 Task: Open Card Sponsorship Review in Board Marketing Automation to Workspace Community Management and add a team member Softage.2@softage.net, a label Yellow, a checklist Playwriting, an attachment from your google drive, a color Yellow and finally, add a card description 'Conduct team-building activity' and a comment 'Let us approach this task with a sense of creativity and innovation, looking for new and unique solutions to the challenges it presents.'. Add a start date 'Jan 02, 1900' with a due date 'Jan 09, 1900'
Action: Mouse moved to (831, 135)
Screenshot: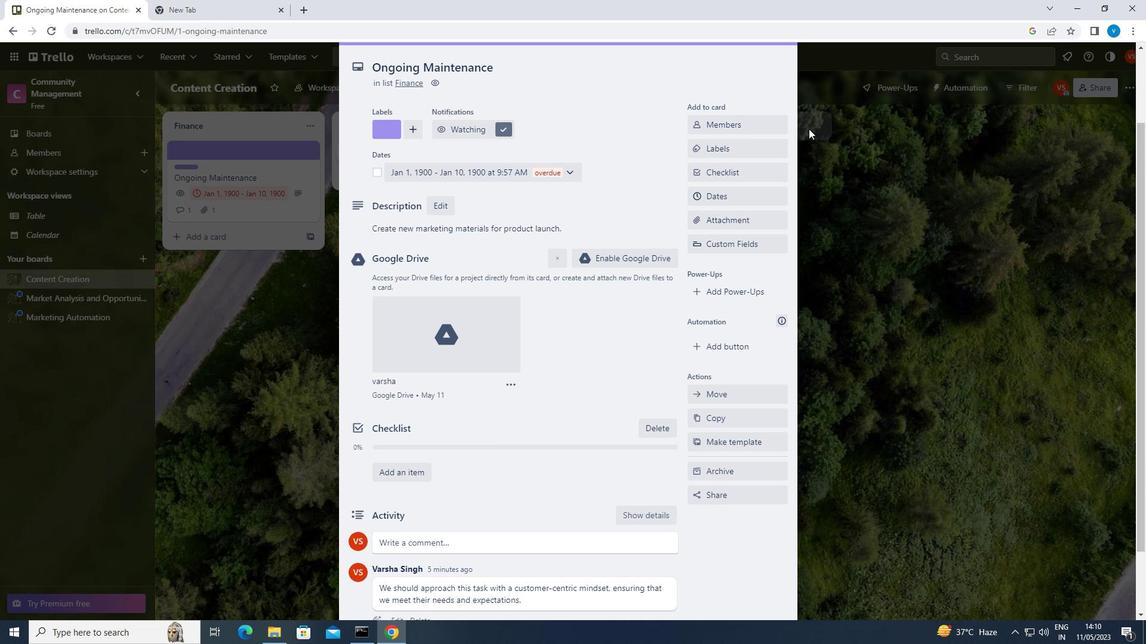 
Action: Mouse pressed left at (831, 135)
Screenshot: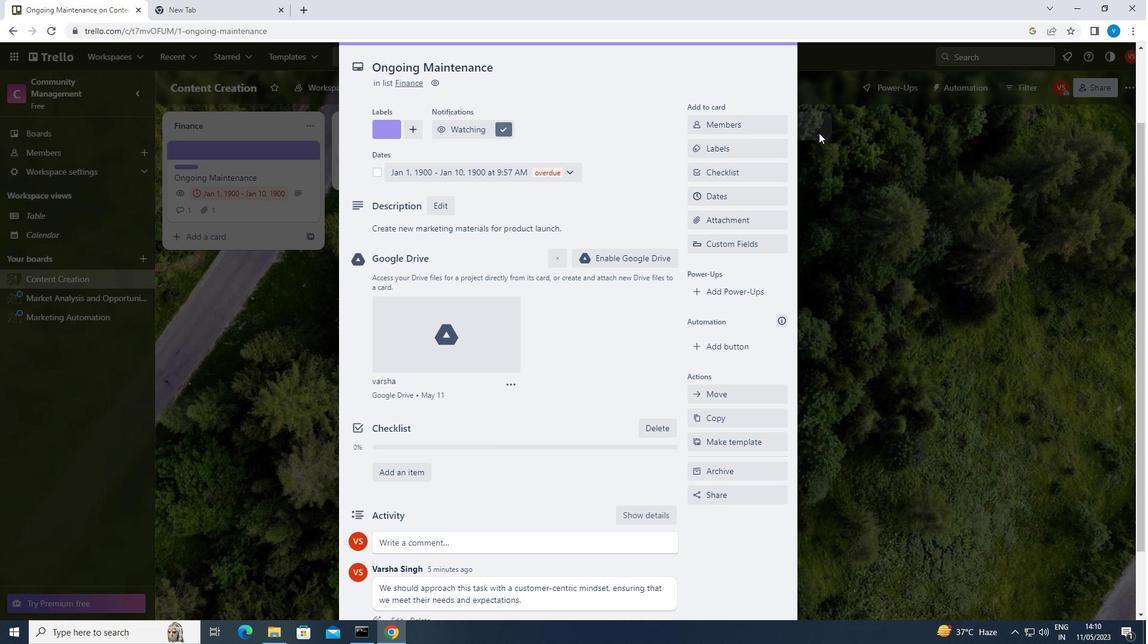 
Action: Mouse moved to (103, 54)
Screenshot: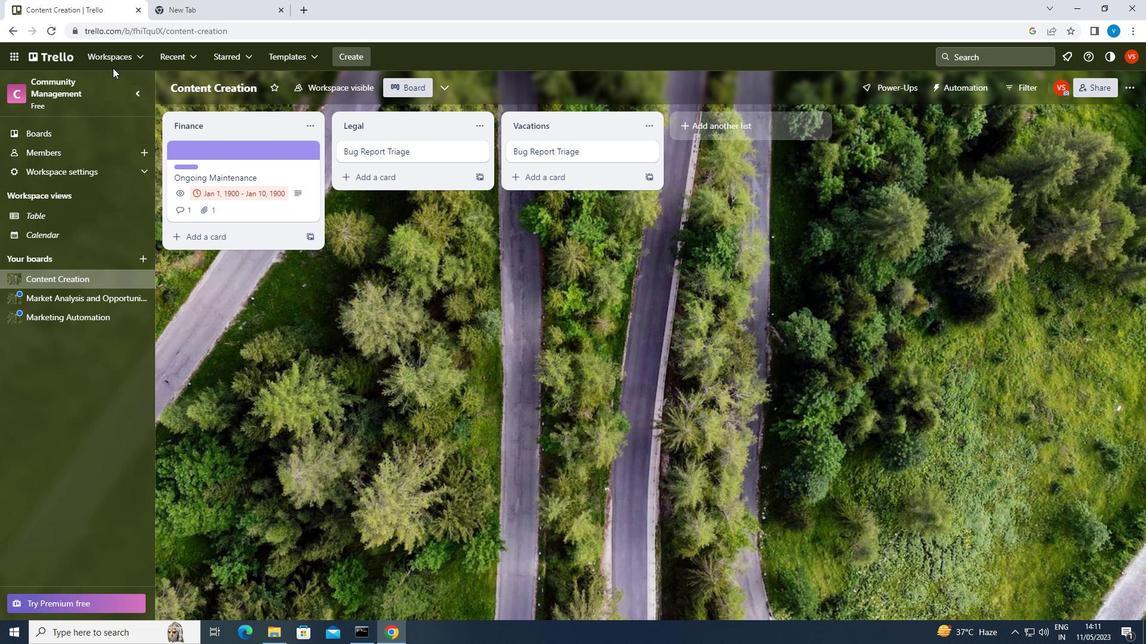 
Action: Mouse pressed left at (103, 54)
Screenshot: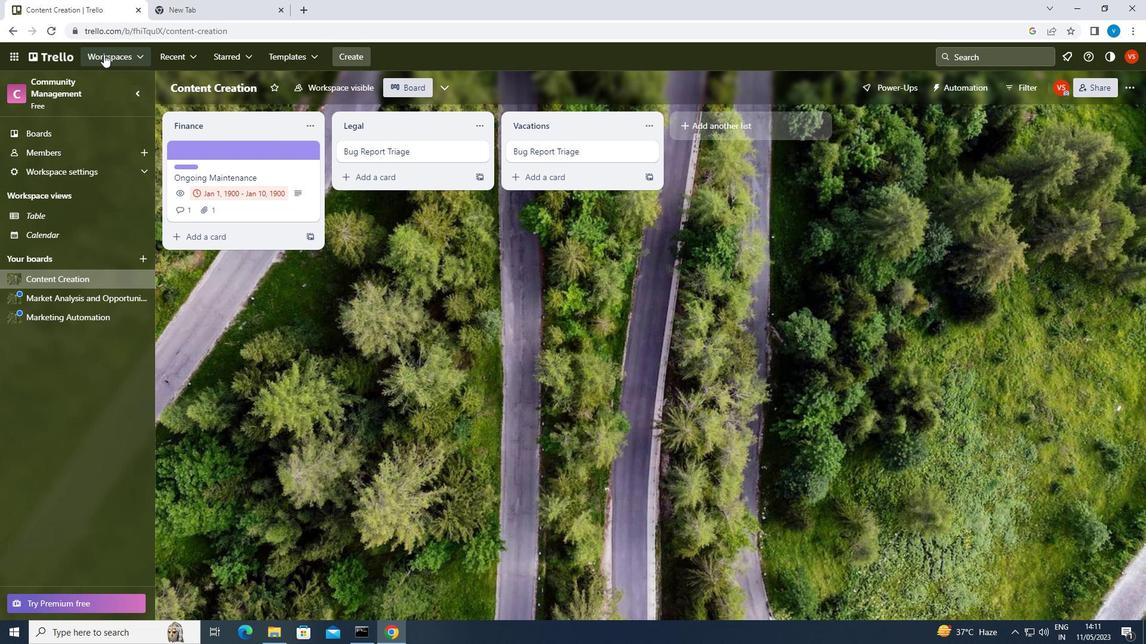 
Action: Mouse moved to (164, 285)
Screenshot: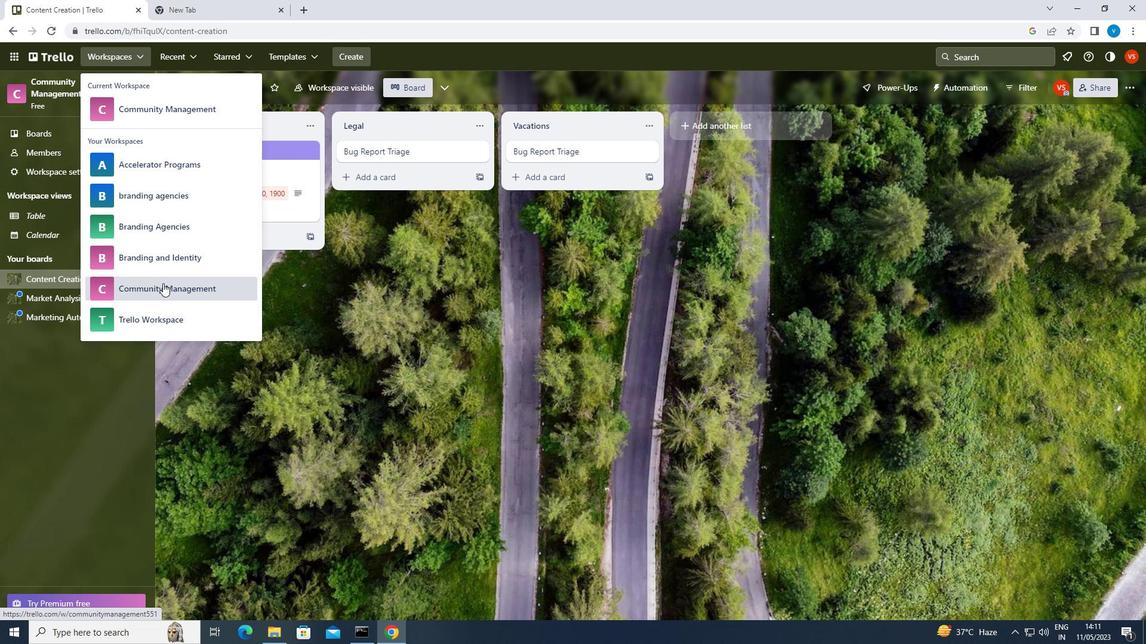 
Action: Mouse pressed left at (164, 285)
Screenshot: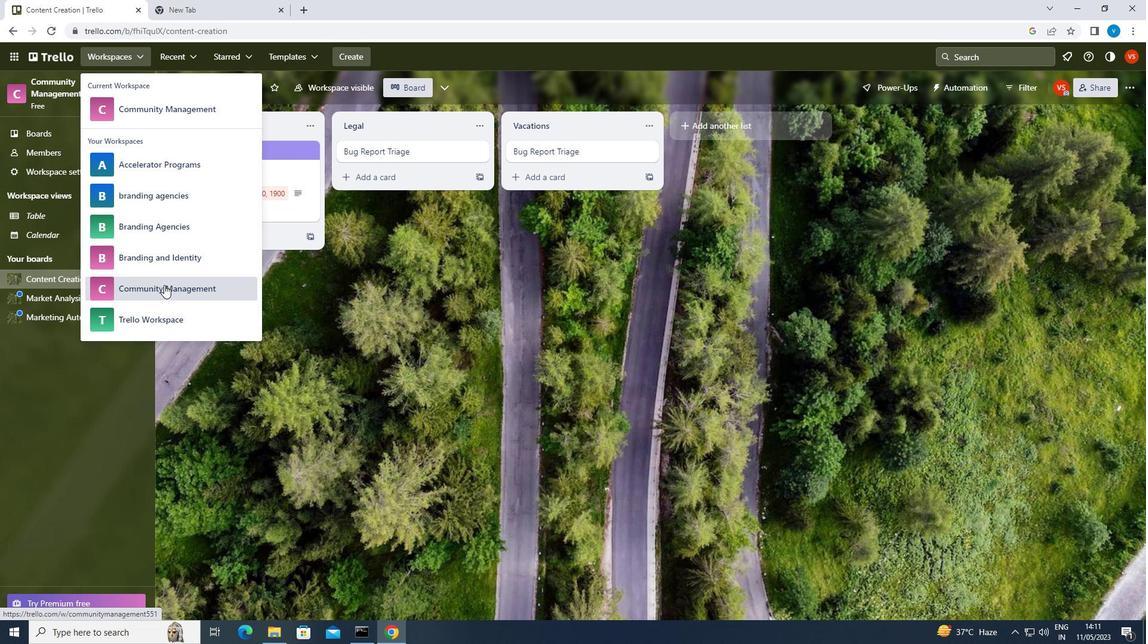 
Action: Mouse moved to (870, 470)
Screenshot: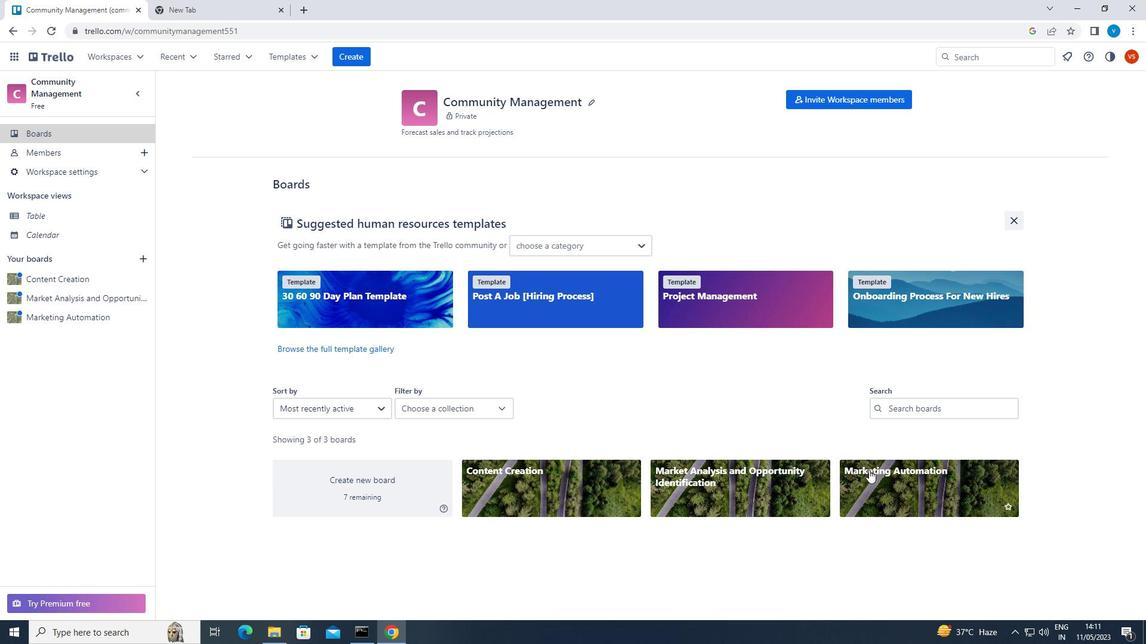 
Action: Mouse pressed left at (870, 470)
Screenshot: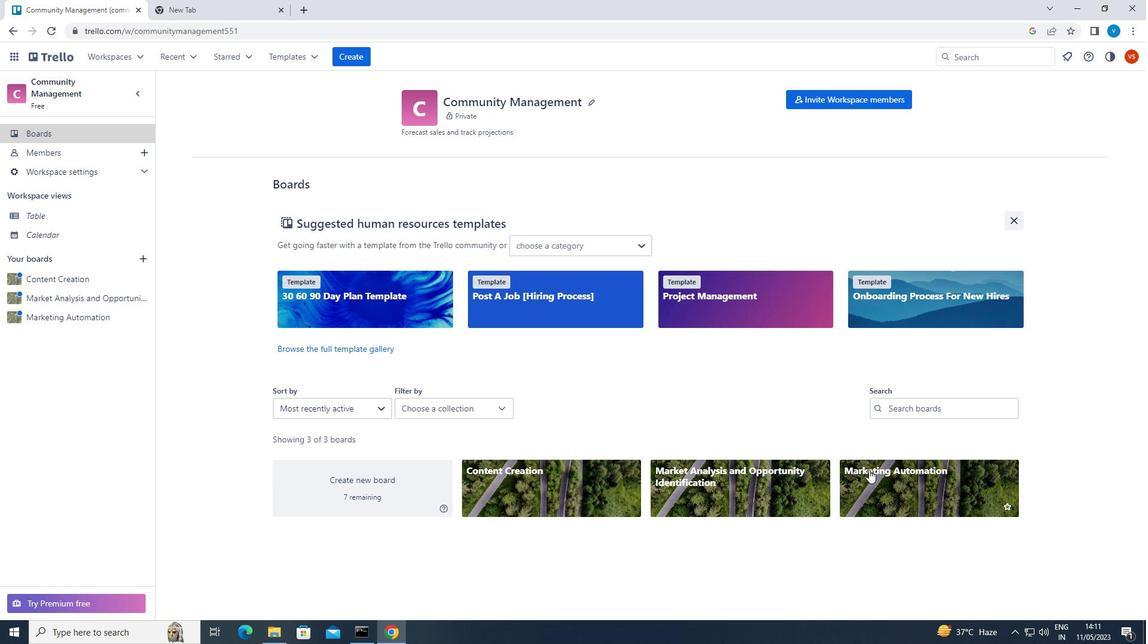 
Action: Mouse moved to (252, 149)
Screenshot: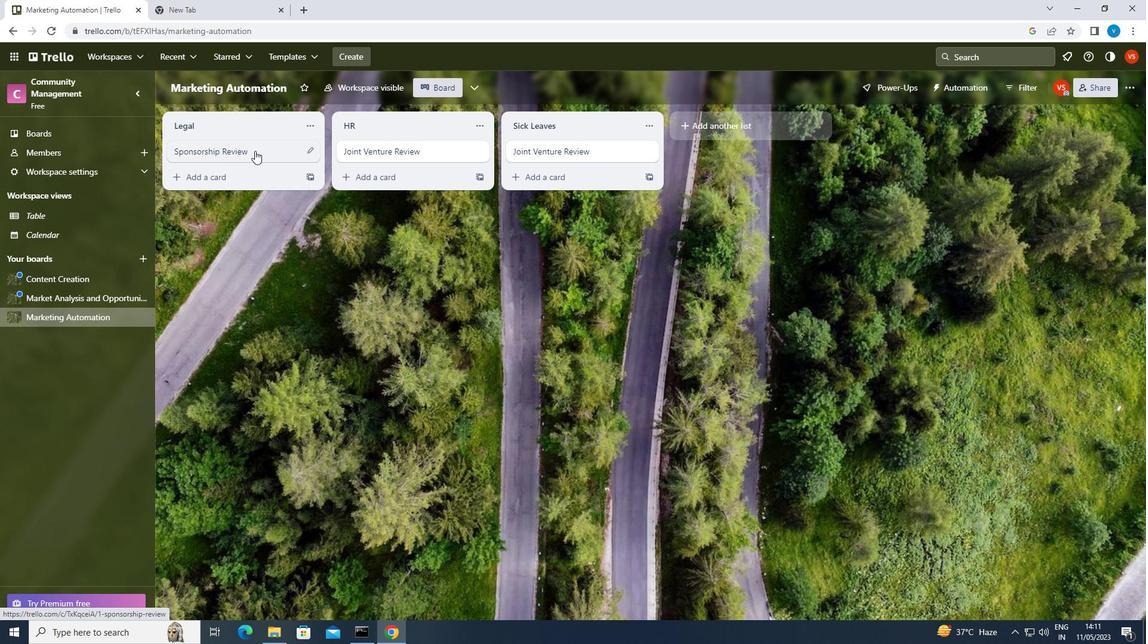 
Action: Mouse pressed left at (252, 149)
Screenshot: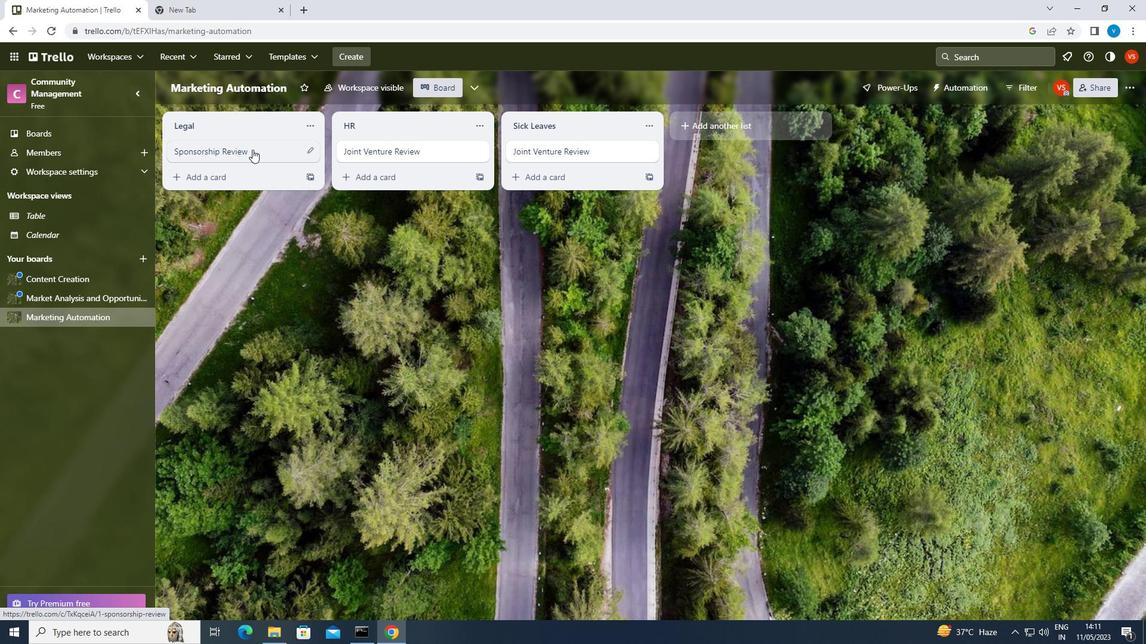 
Action: Mouse moved to (714, 148)
Screenshot: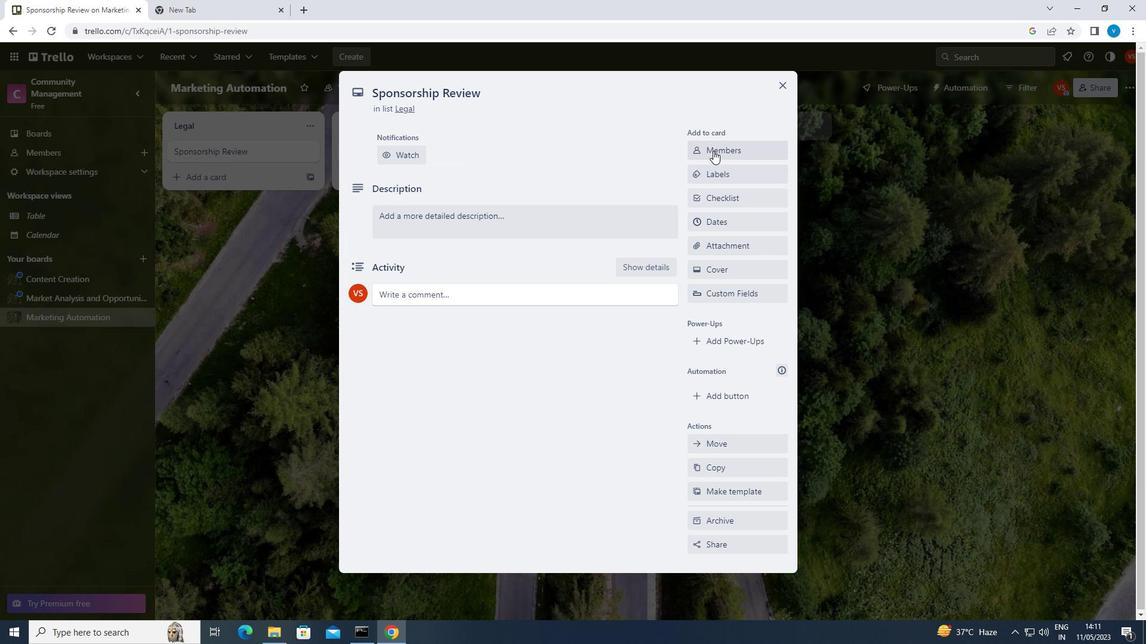 
Action: Mouse pressed left at (714, 148)
Screenshot: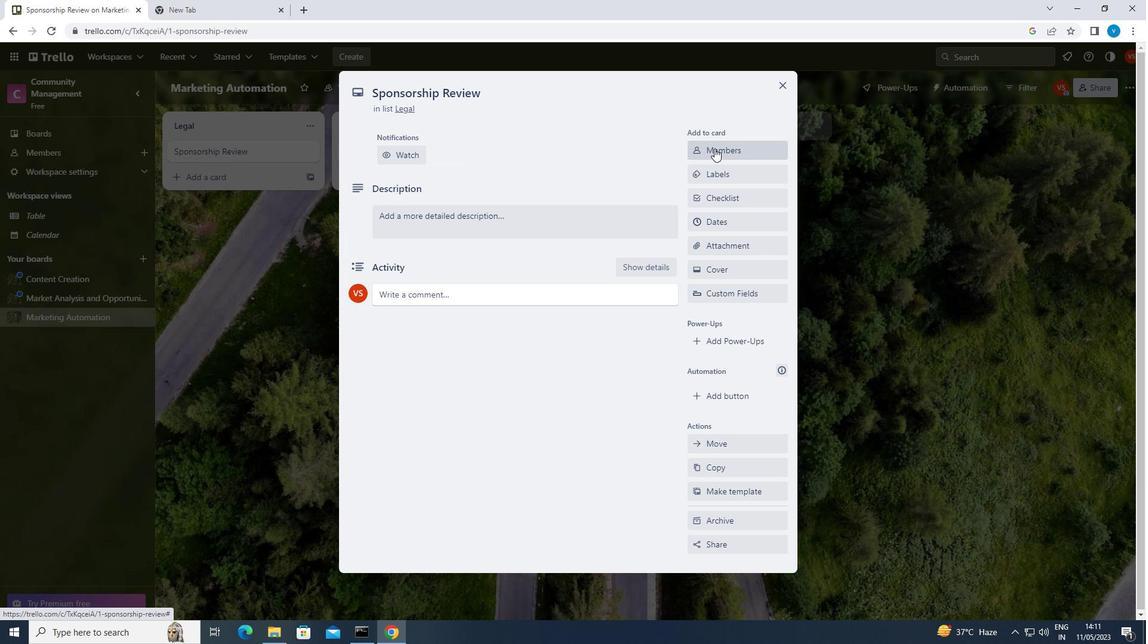 
Action: Mouse moved to (641, 188)
Screenshot: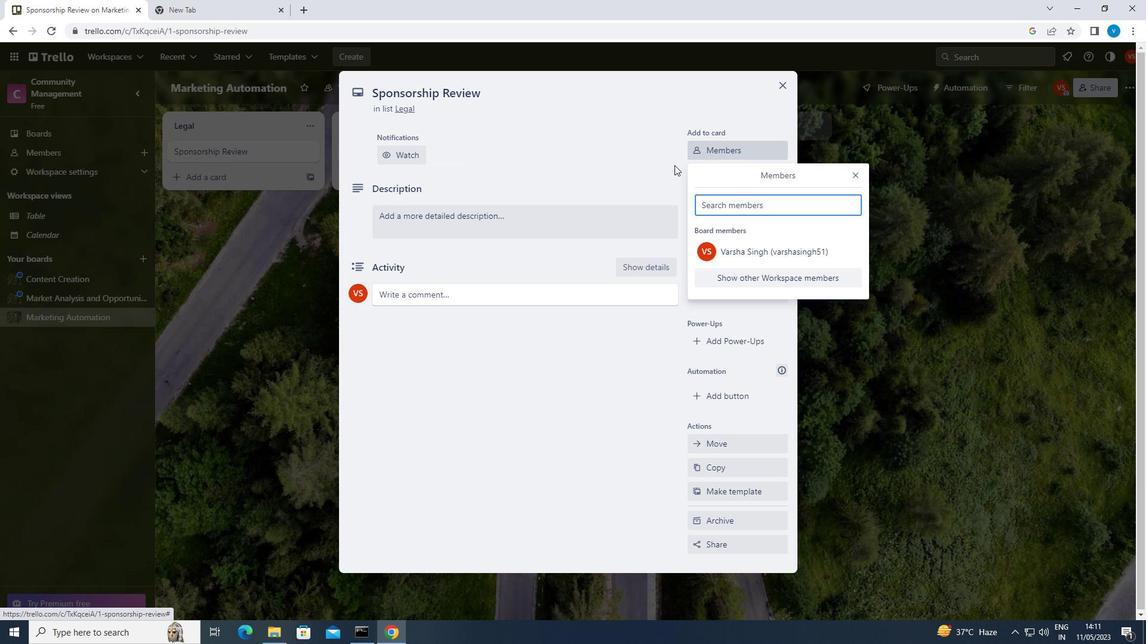 
Action: Key pressed <Key.shift>SOFTAGE.2<Key.shift>@SOFTAGE.NET
Screenshot: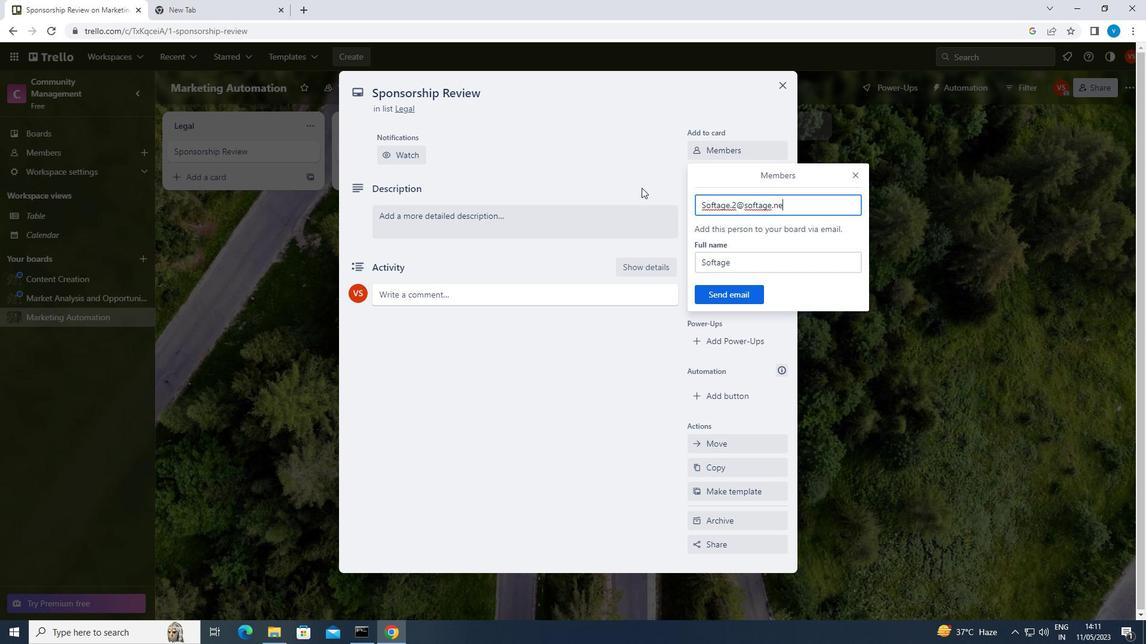 
Action: Mouse moved to (859, 173)
Screenshot: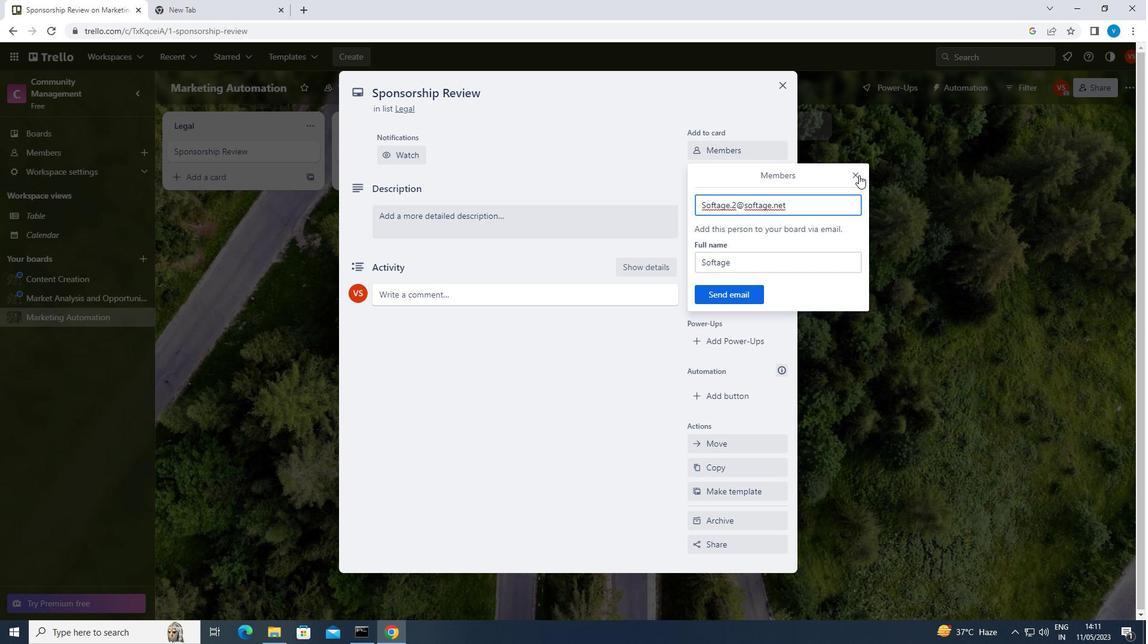 
Action: Mouse pressed left at (859, 173)
Screenshot: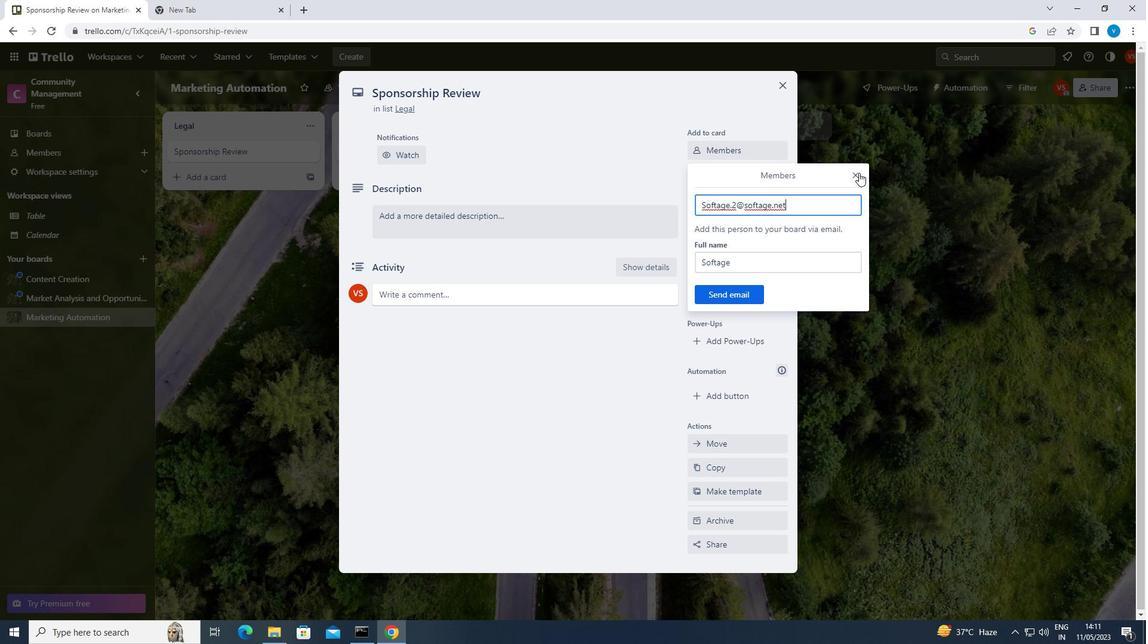 
Action: Mouse moved to (757, 175)
Screenshot: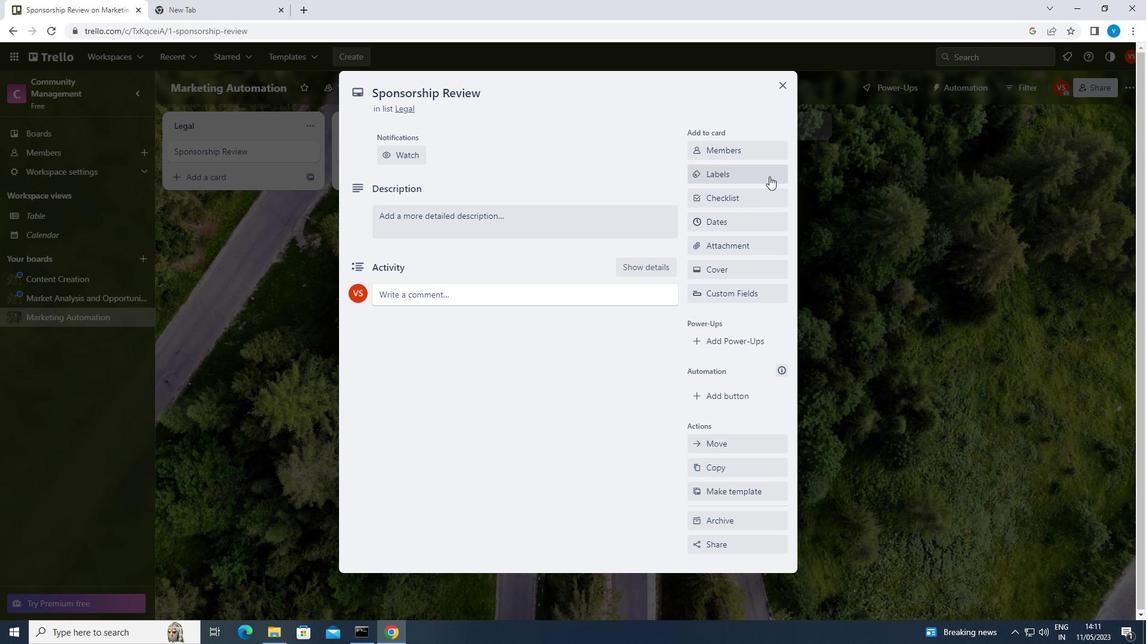 
Action: Mouse pressed left at (757, 175)
Screenshot: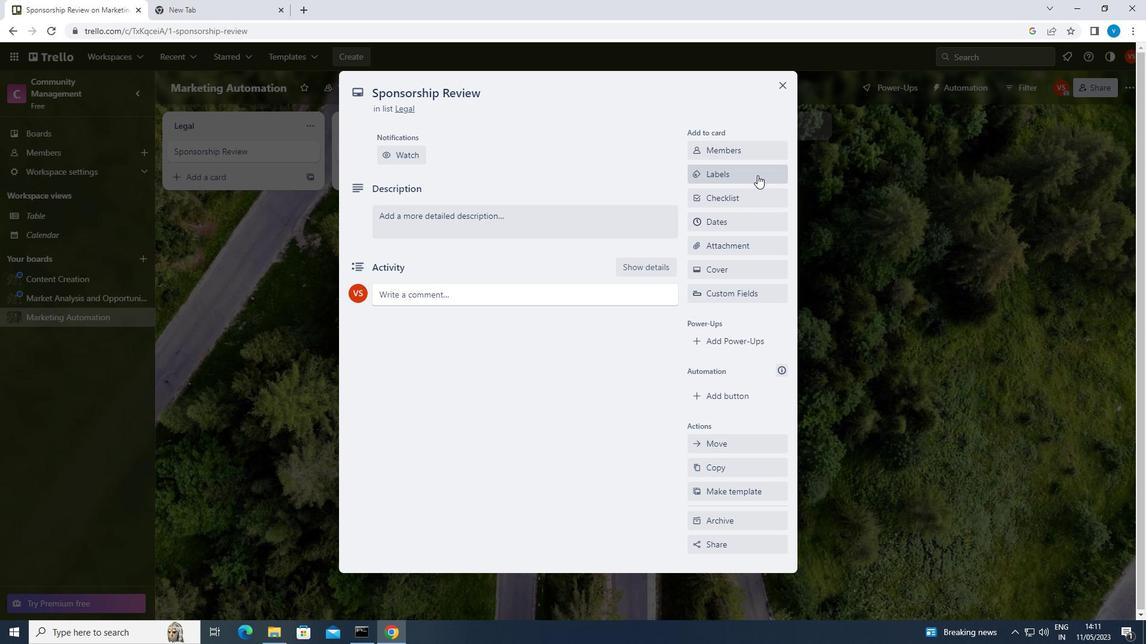 
Action: Mouse moved to (771, 292)
Screenshot: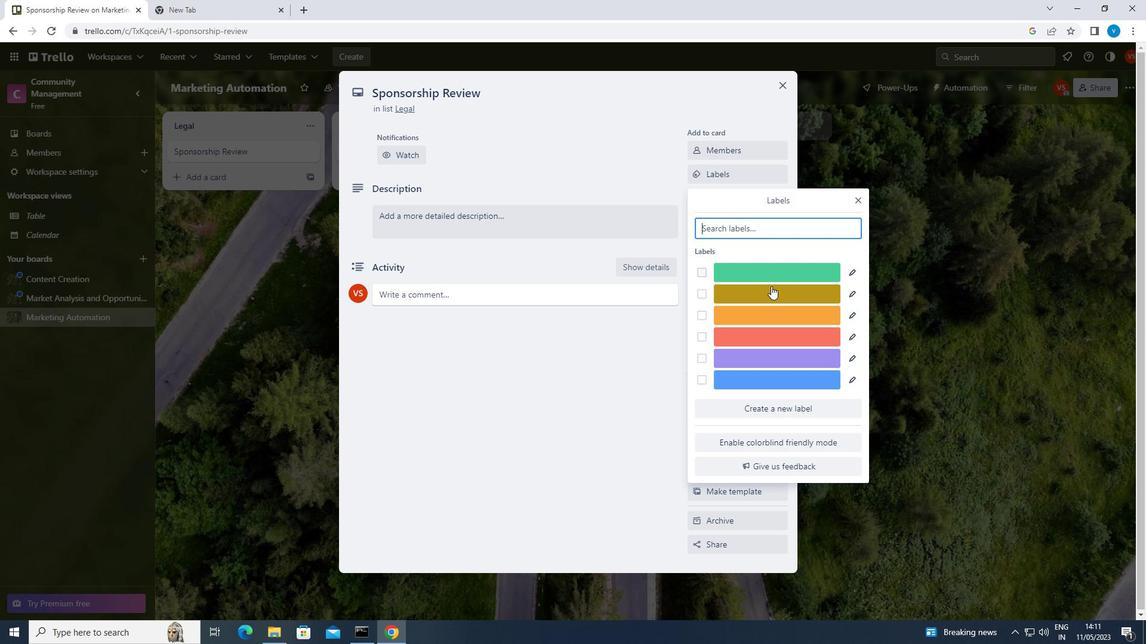 
Action: Mouse pressed left at (771, 292)
Screenshot: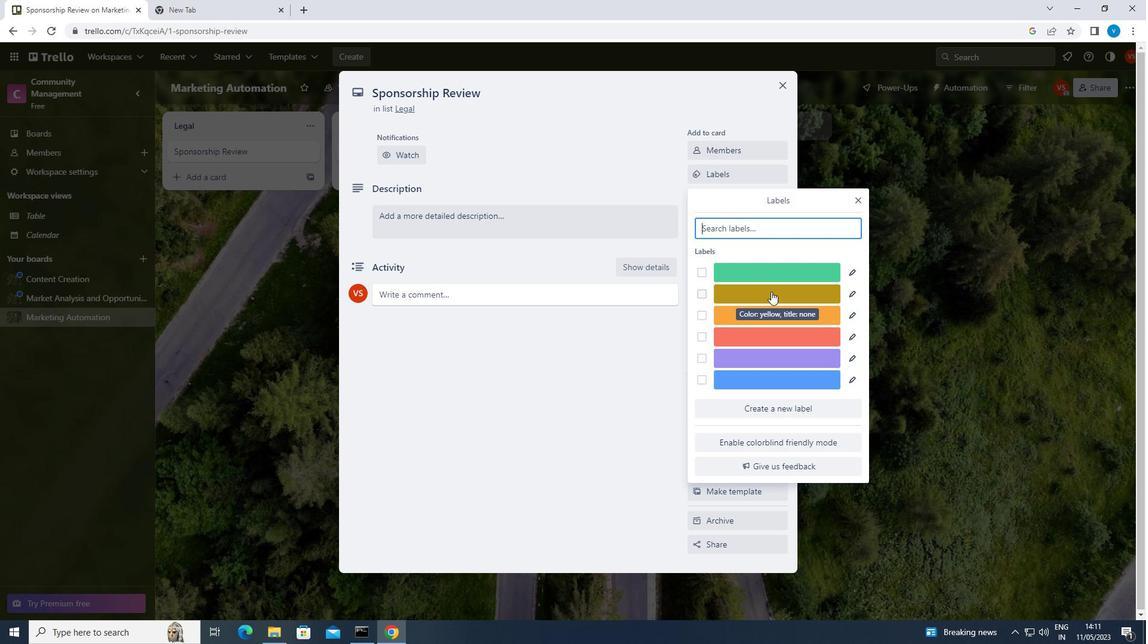 
Action: Mouse moved to (859, 198)
Screenshot: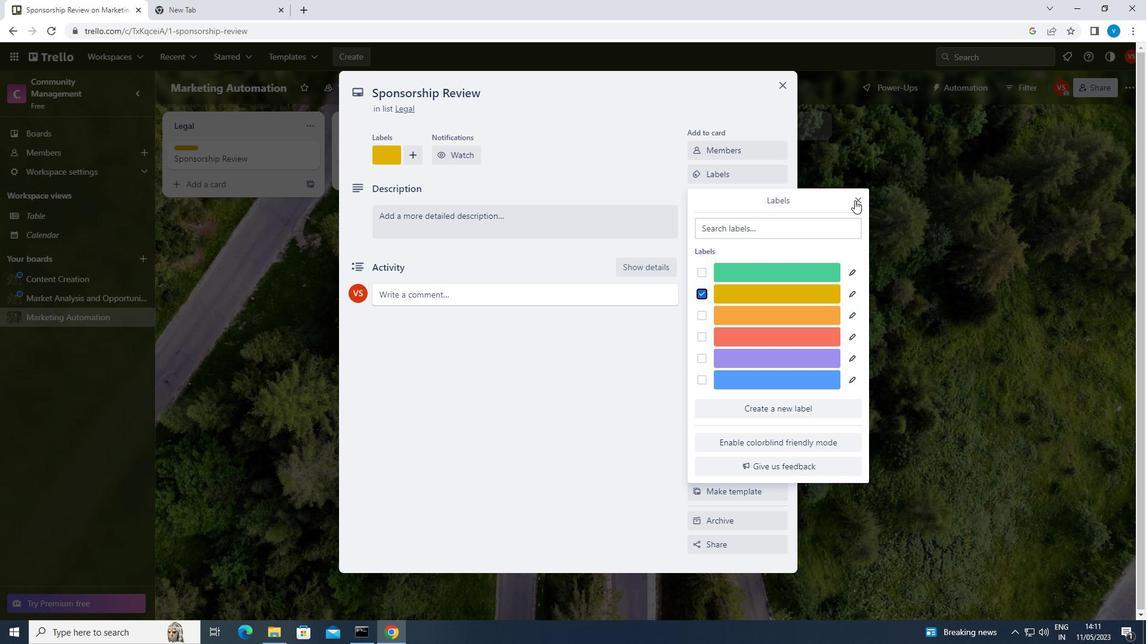 
Action: Mouse pressed left at (859, 198)
Screenshot: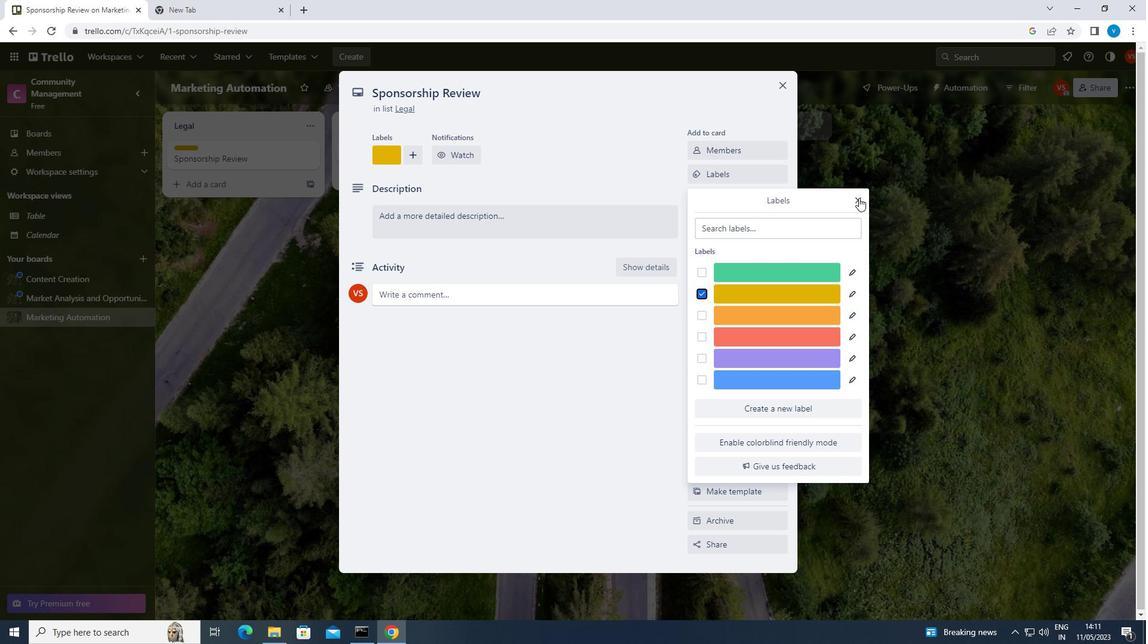 
Action: Mouse moved to (761, 195)
Screenshot: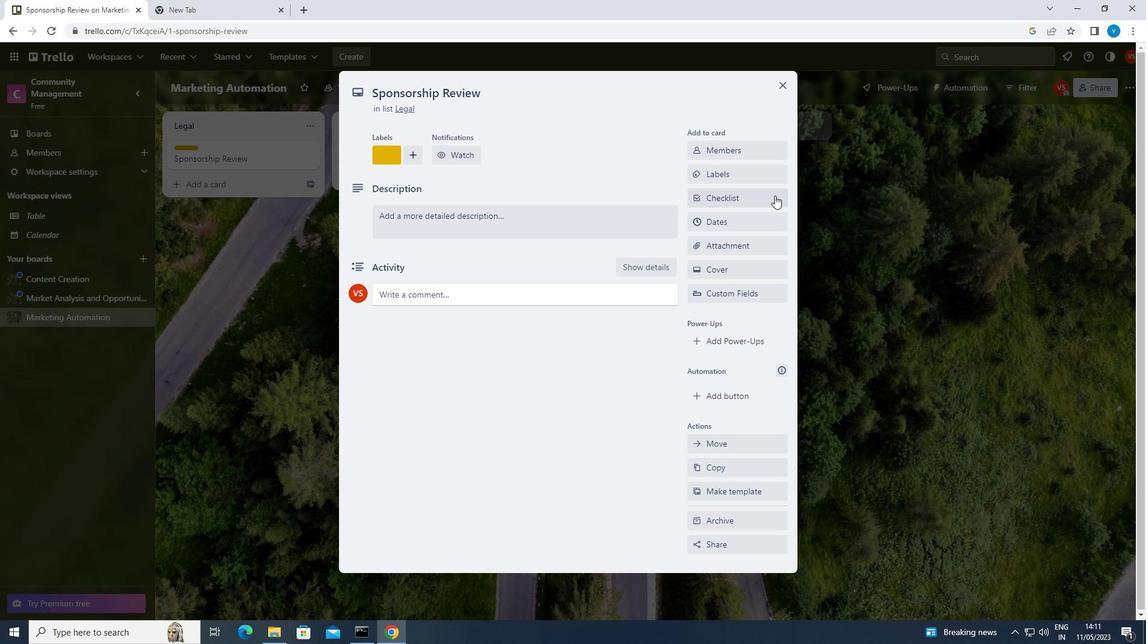 
Action: Mouse pressed left at (761, 195)
Screenshot: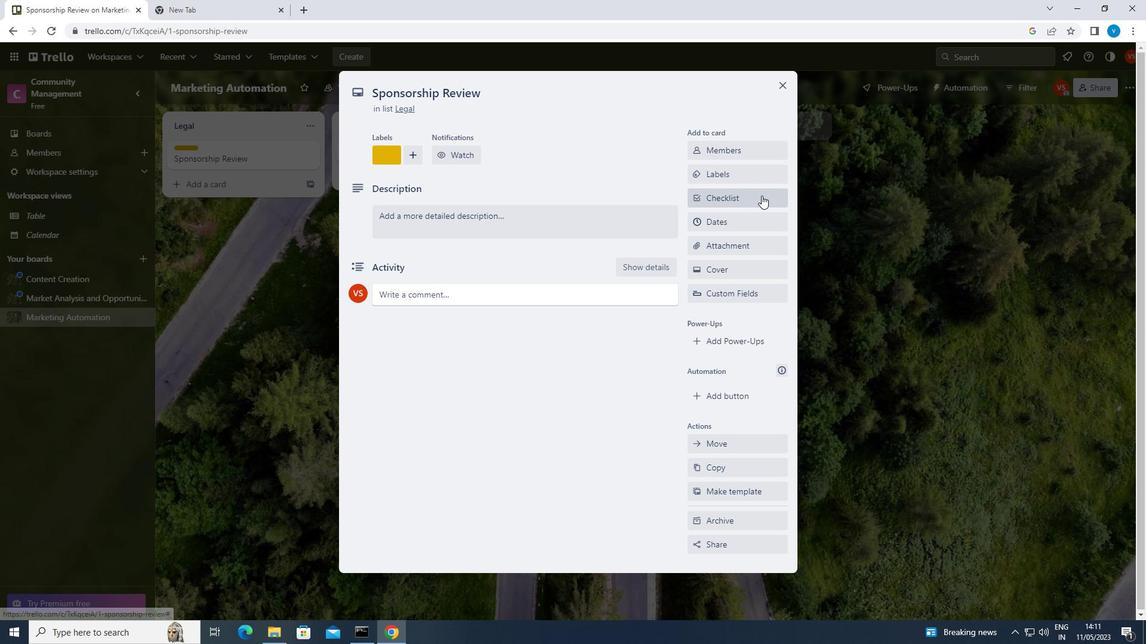 
Action: Mouse moved to (717, 292)
Screenshot: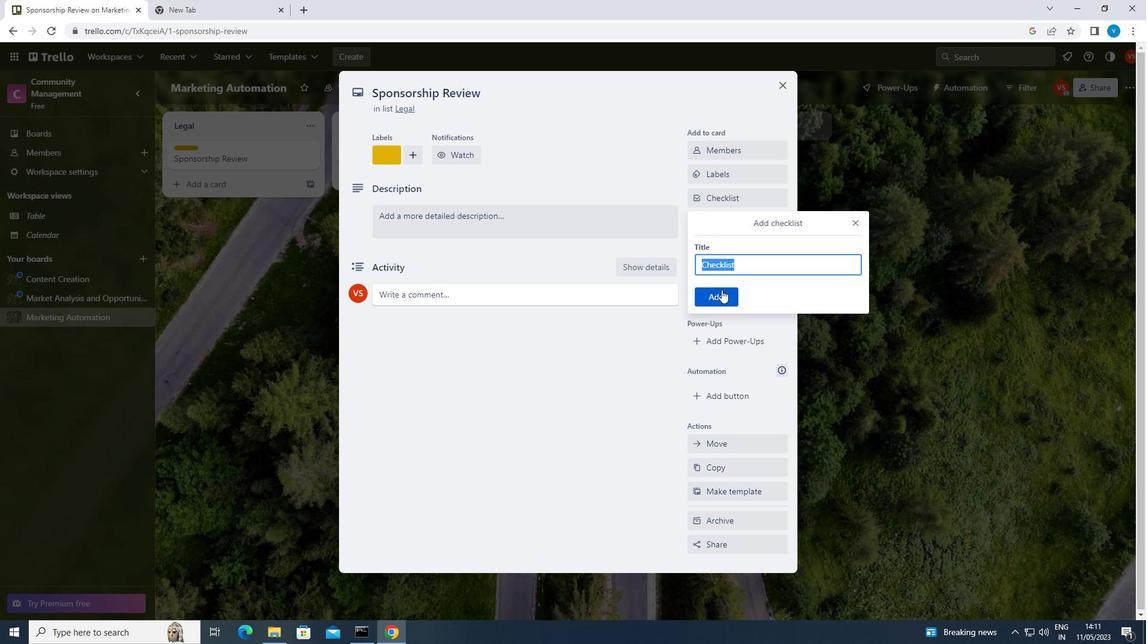 
Action: Mouse pressed left at (717, 292)
Screenshot: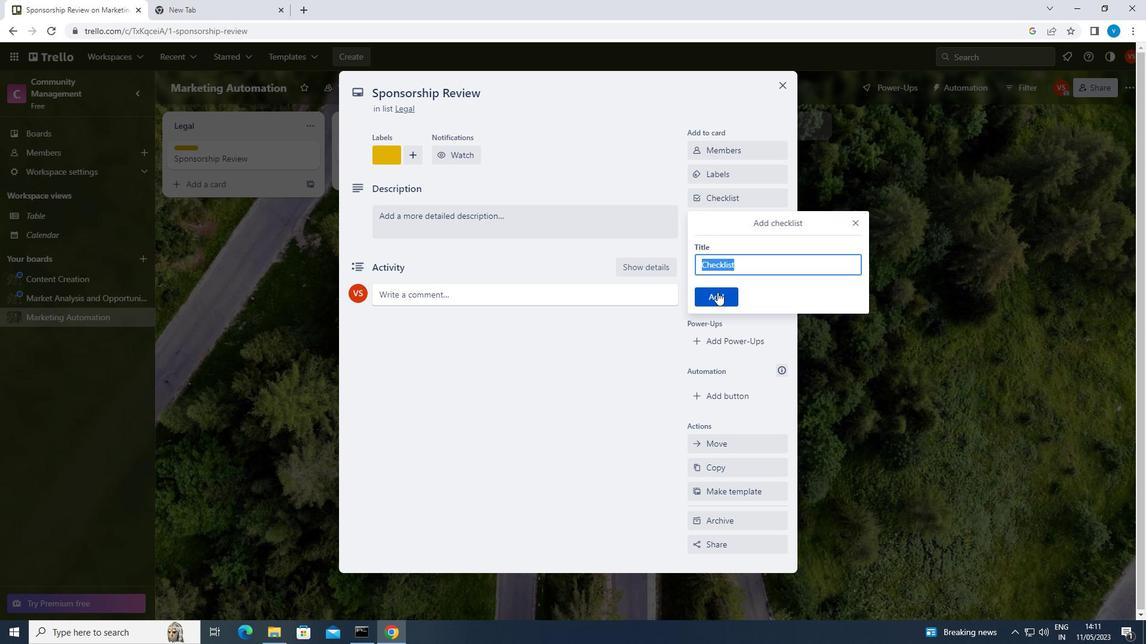 
Action: Mouse moved to (620, 302)
Screenshot: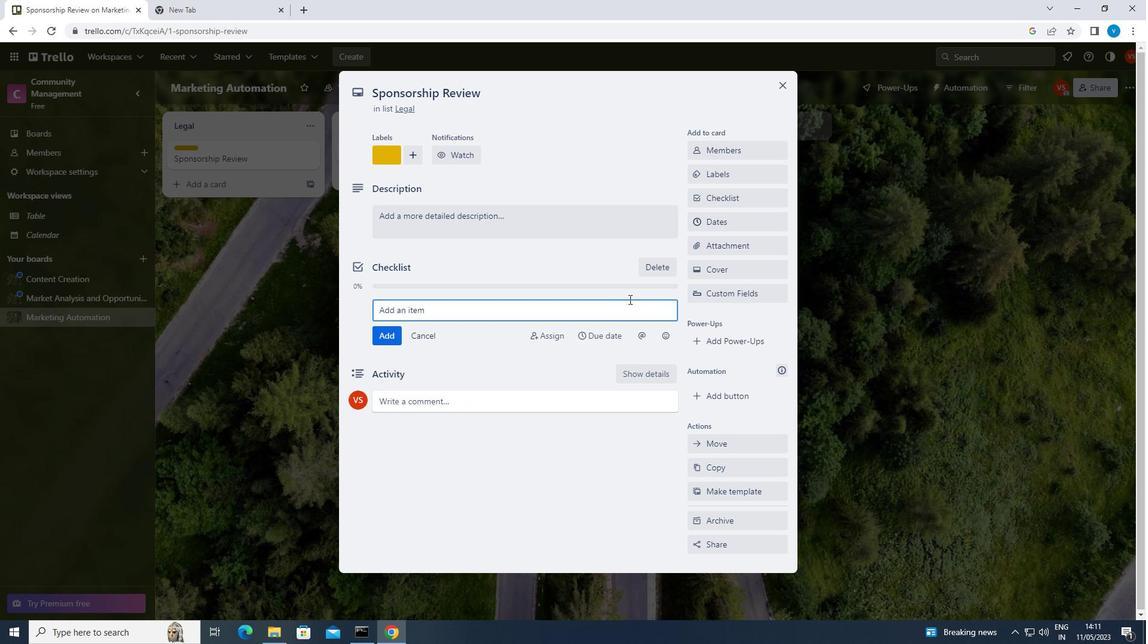 
Action: Key pressed <Key.shift>PLAYWRITING
Screenshot: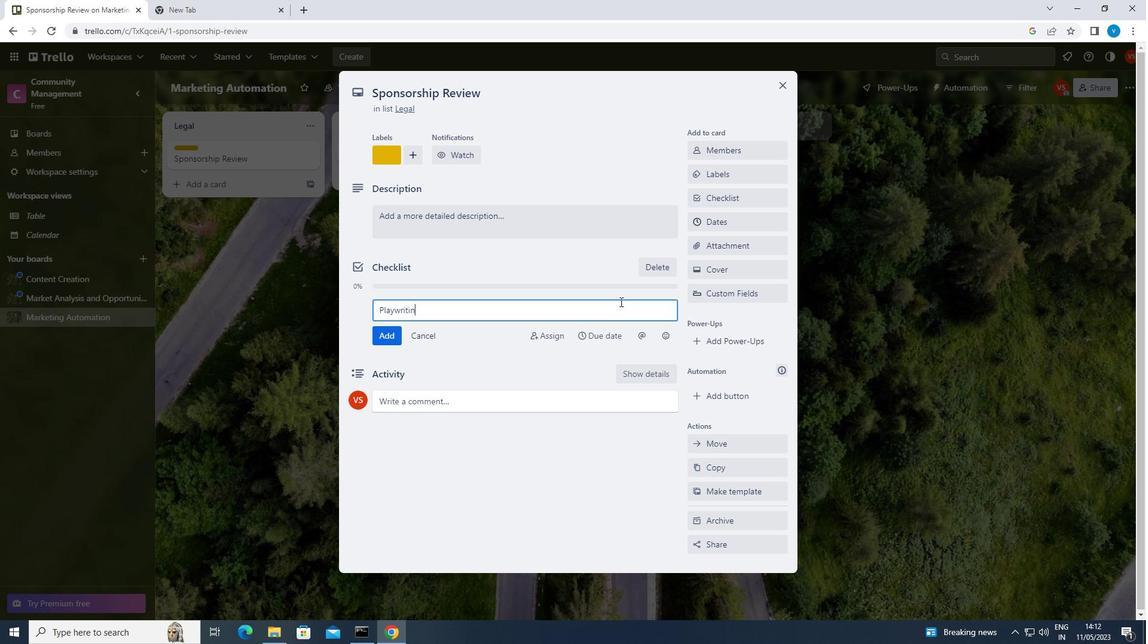 
Action: Mouse moved to (392, 336)
Screenshot: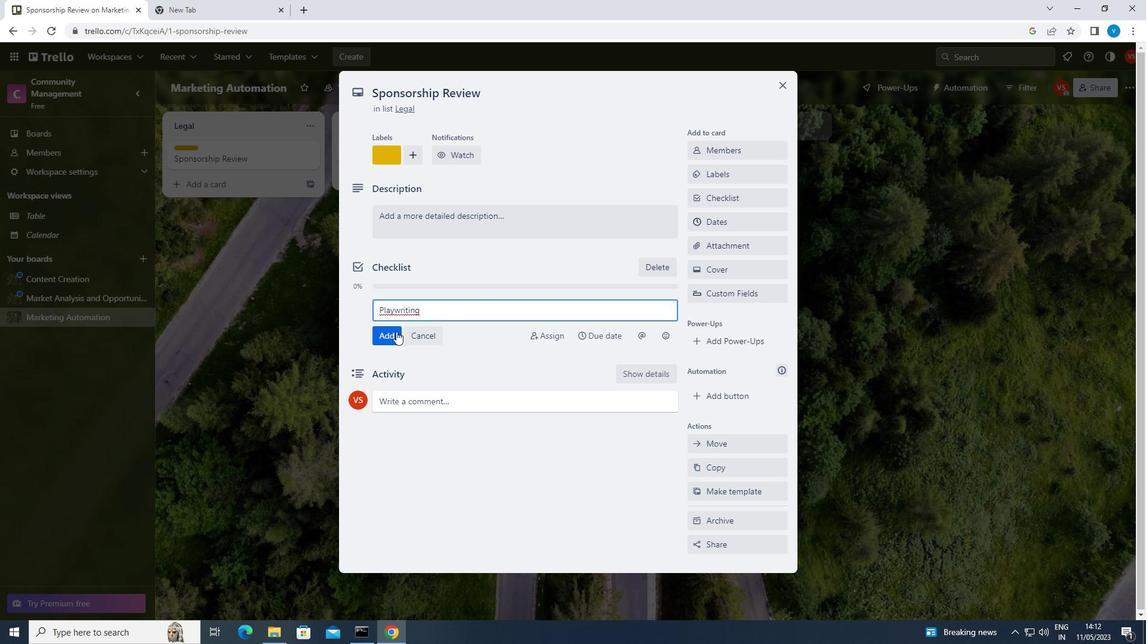 
Action: Mouse pressed left at (392, 336)
Screenshot: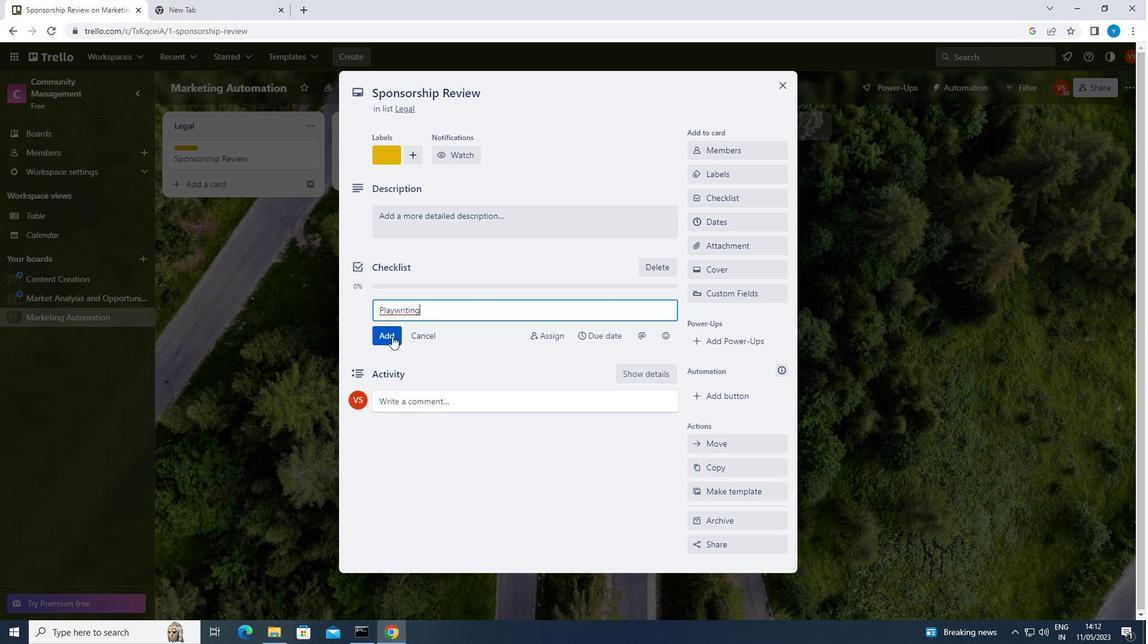 
Action: Mouse moved to (739, 250)
Screenshot: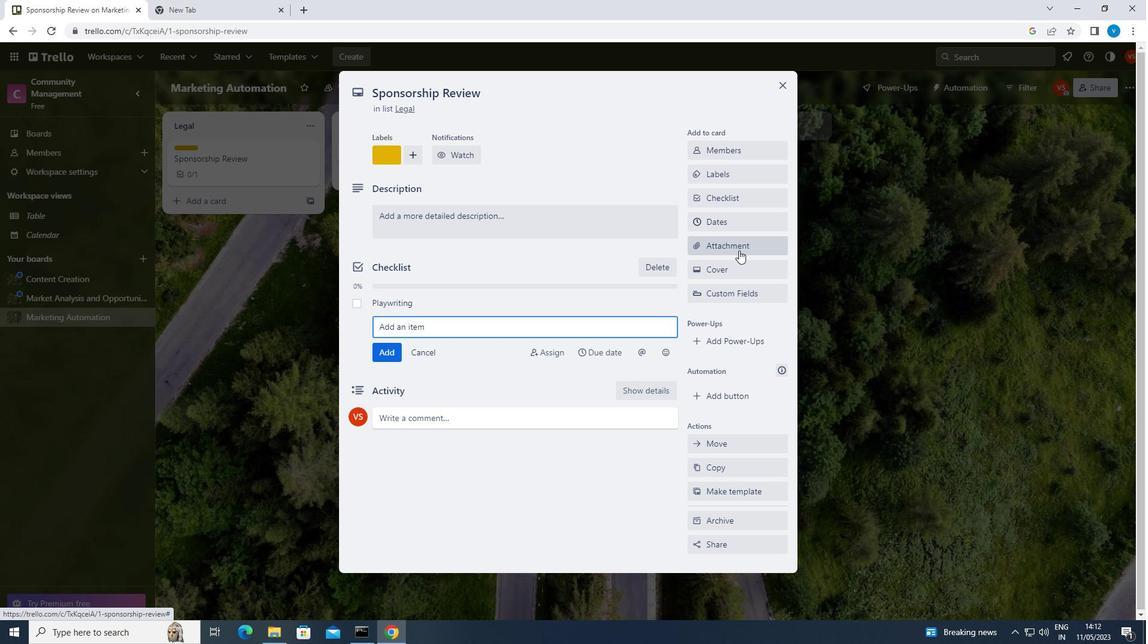 
Action: Mouse pressed left at (739, 250)
Screenshot: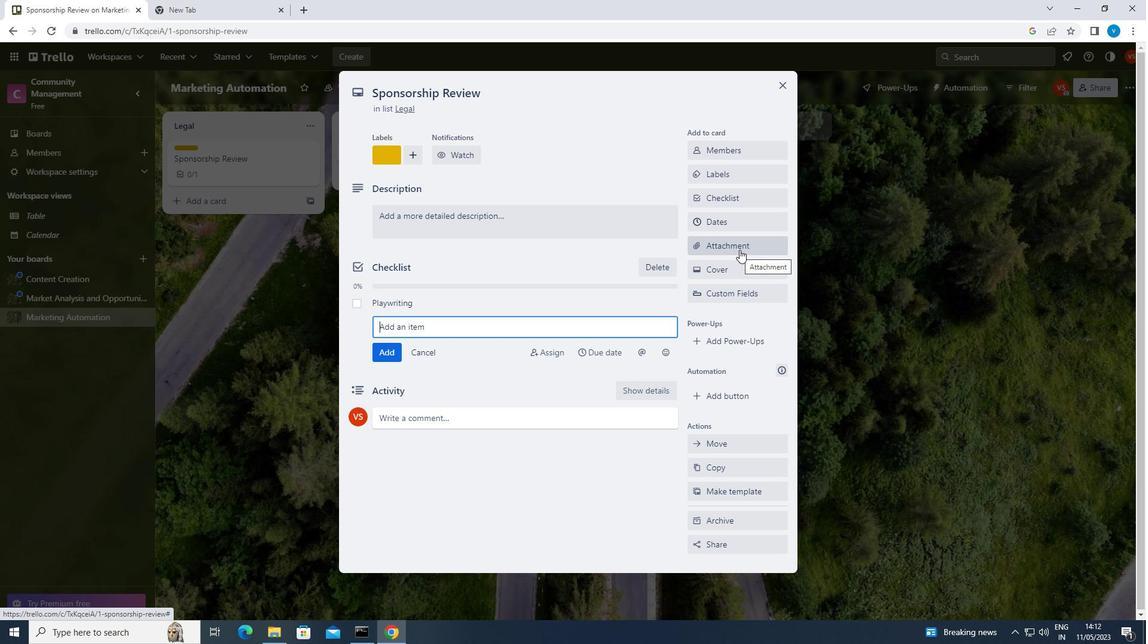 
Action: Mouse moved to (738, 336)
Screenshot: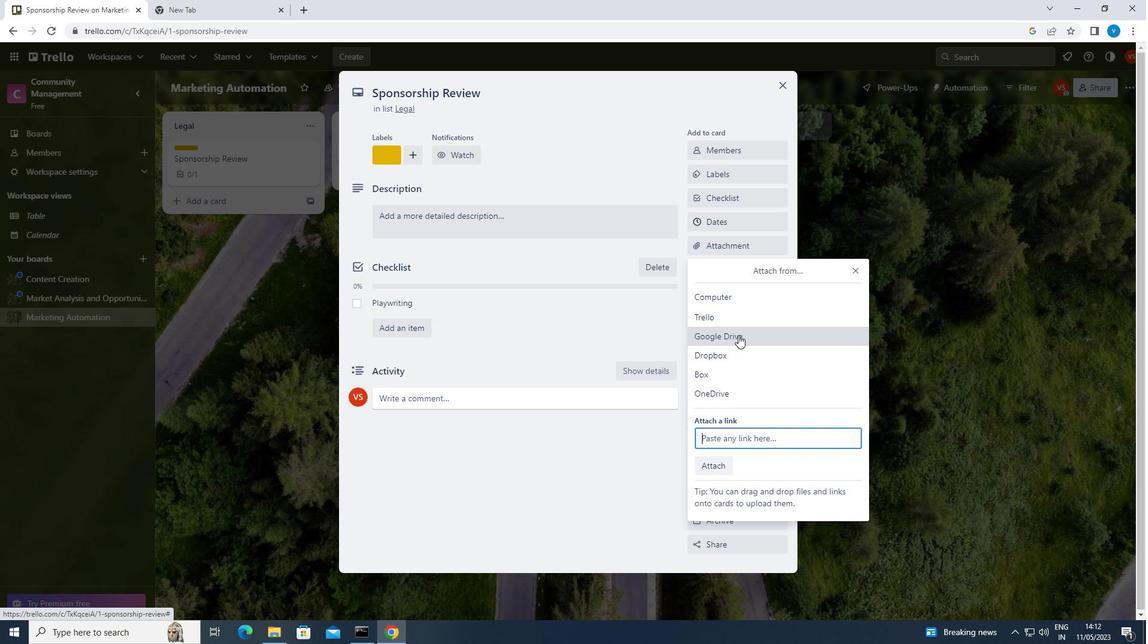
Action: Mouse pressed left at (738, 336)
Screenshot: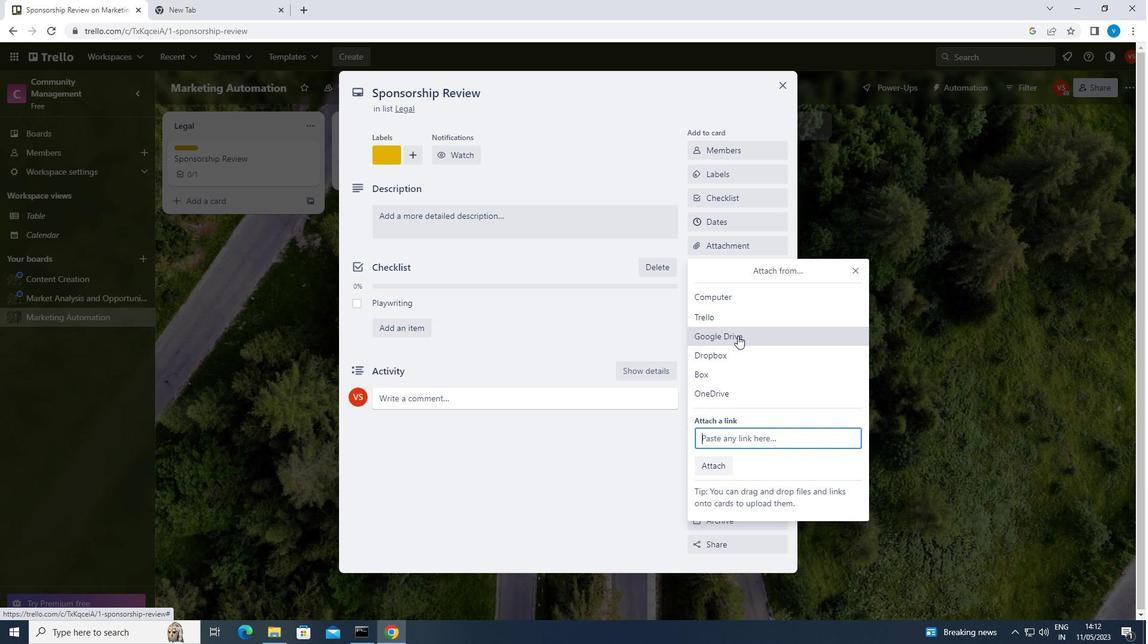 
Action: Mouse moved to (363, 314)
Screenshot: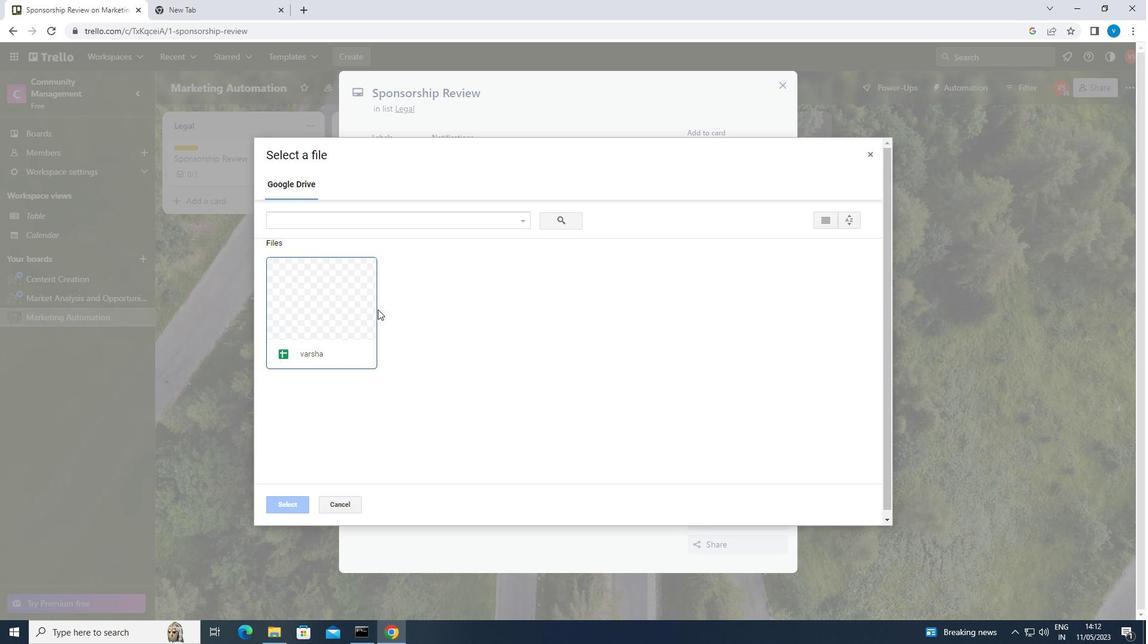 
Action: Mouse pressed left at (363, 314)
Screenshot: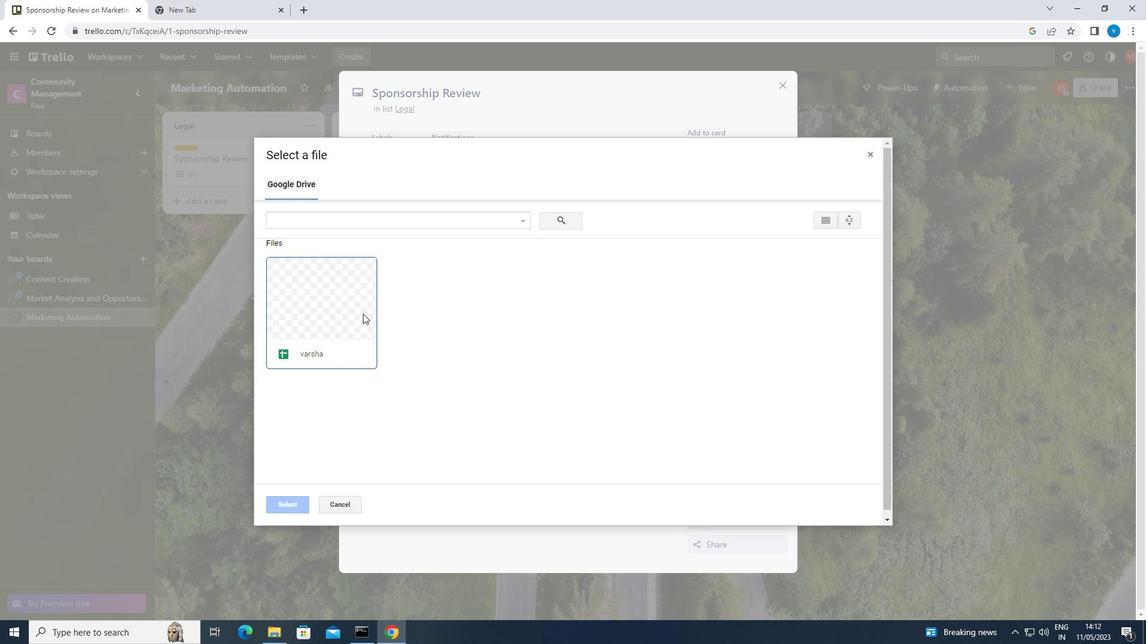 
Action: Mouse moved to (286, 502)
Screenshot: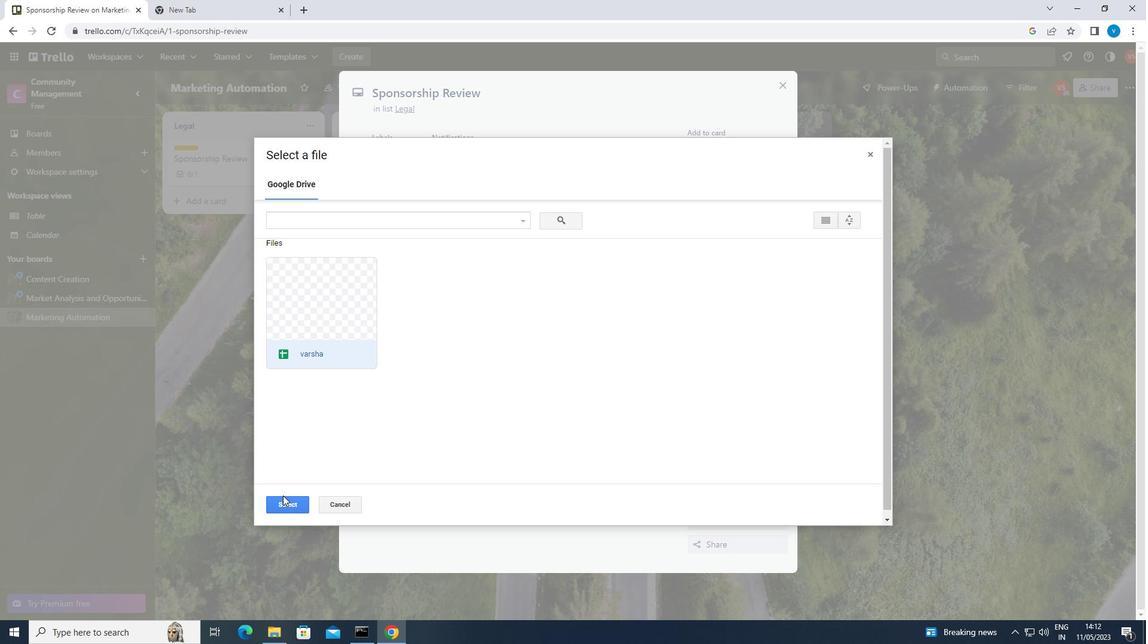 
Action: Mouse pressed left at (286, 502)
Screenshot: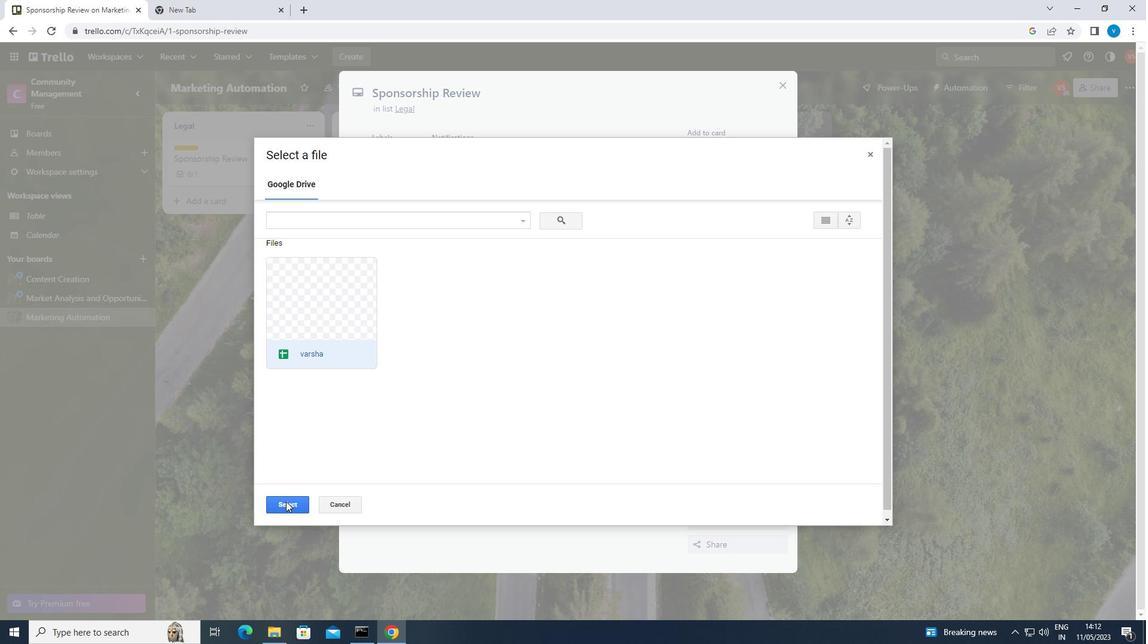 
Action: Mouse moved to (719, 270)
Screenshot: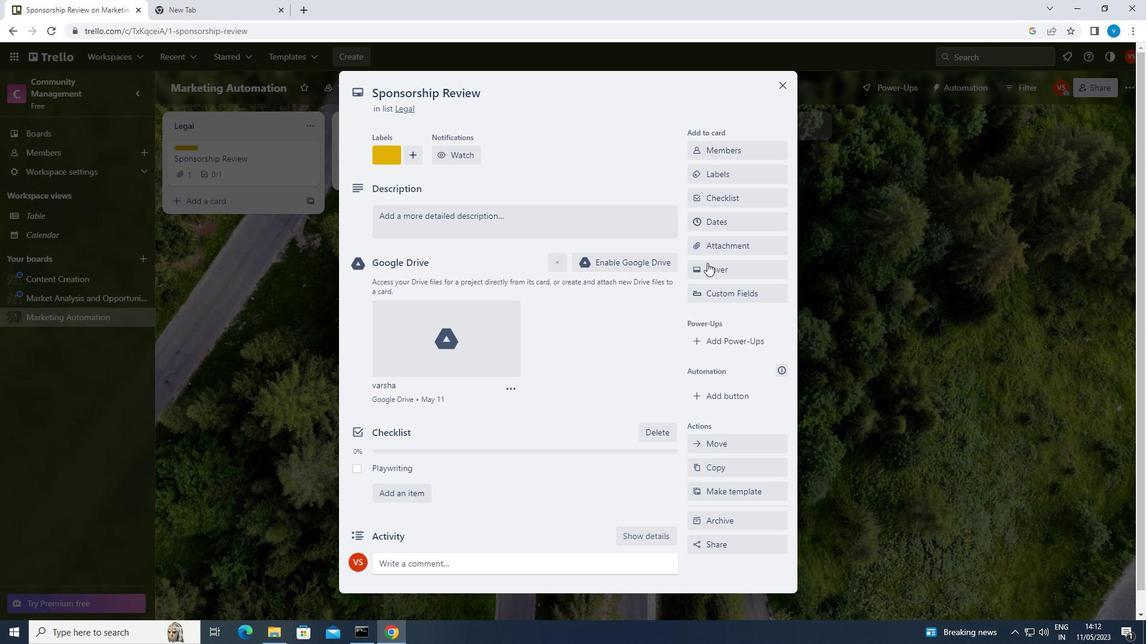 
Action: Mouse pressed left at (719, 270)
Screenshot: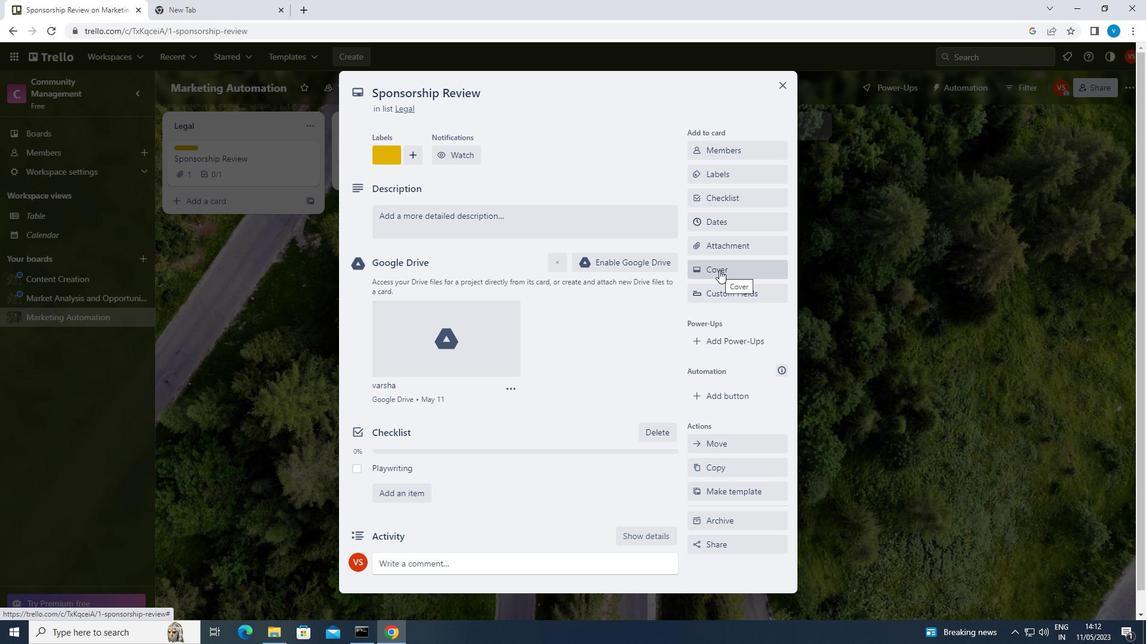 
Action: Mouse moved to (747, 380)
Screenshot: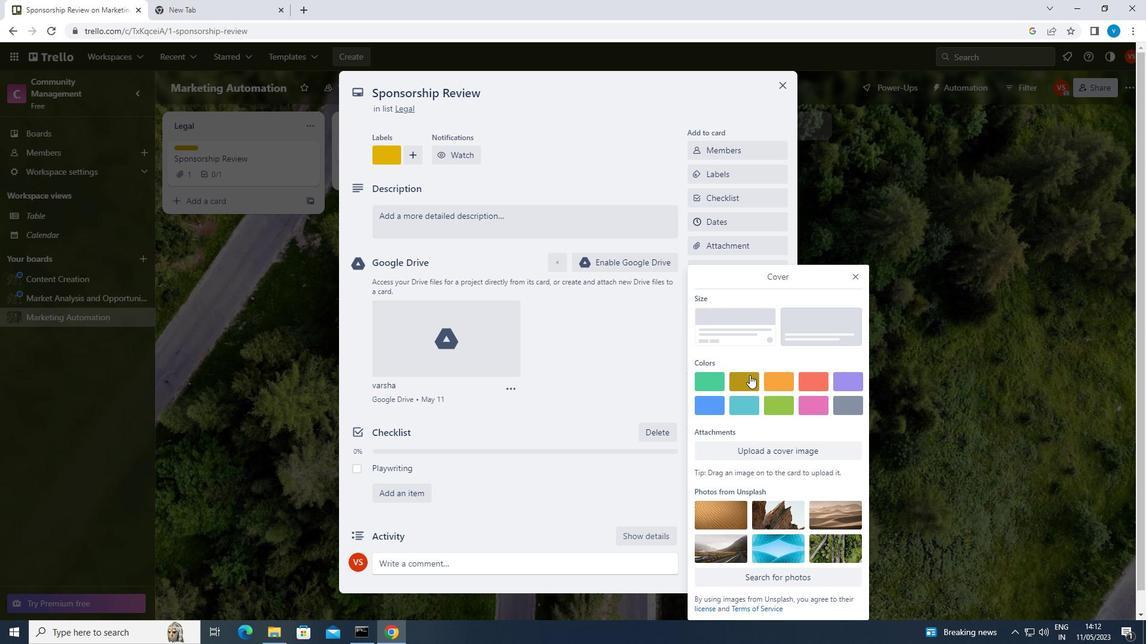 
Action: Mouse pressed left at (747, 380)
Screenshot: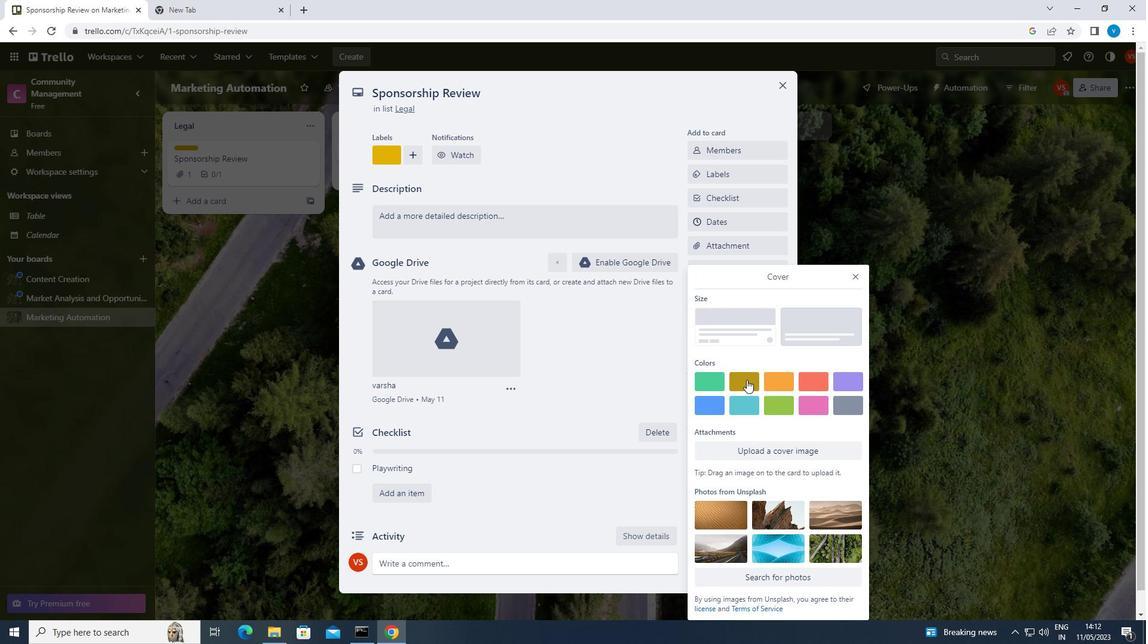 
Action: Mouse moved to (854, 257)
Screenshot: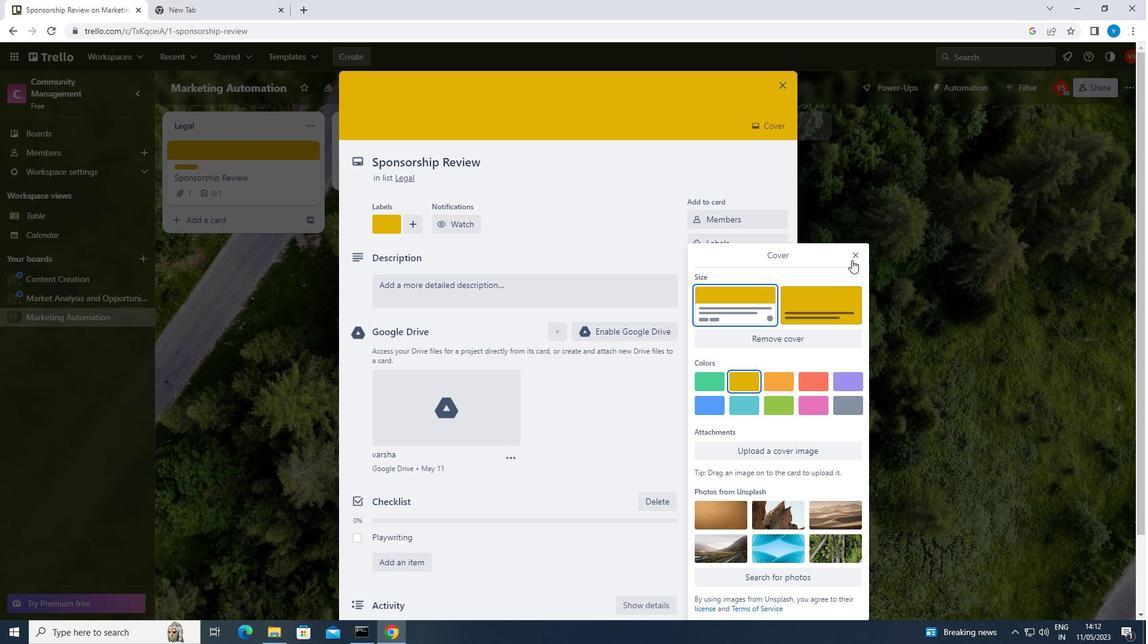 
Action: Mouse pressed left at (854, 257)
Screenshot: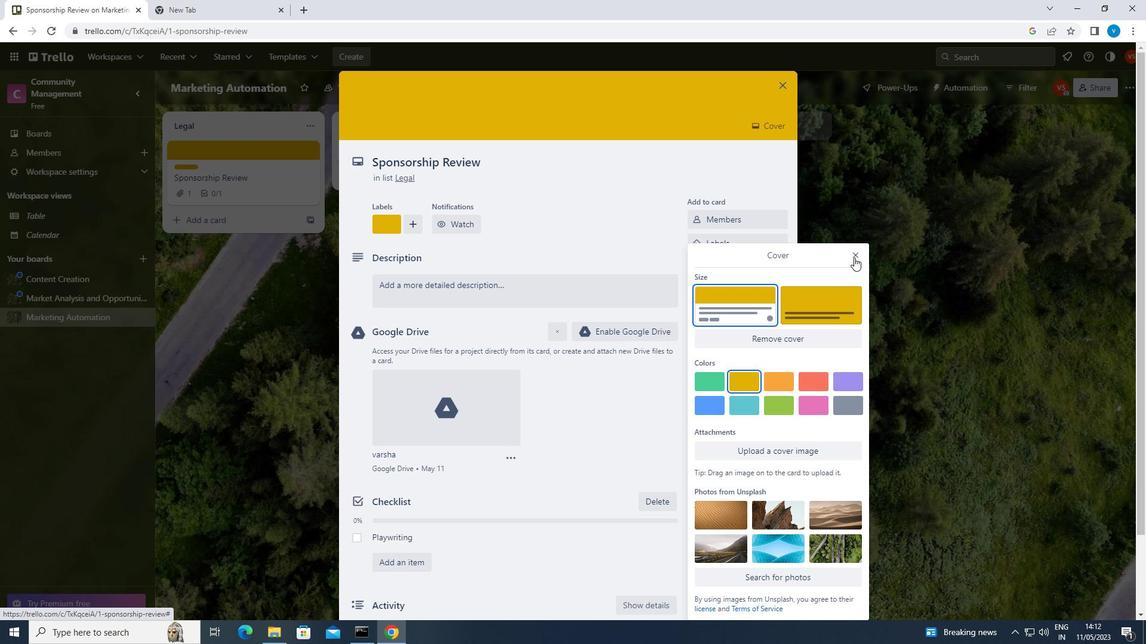 
Action: Mouse moved to (514, 286)
Screenshot: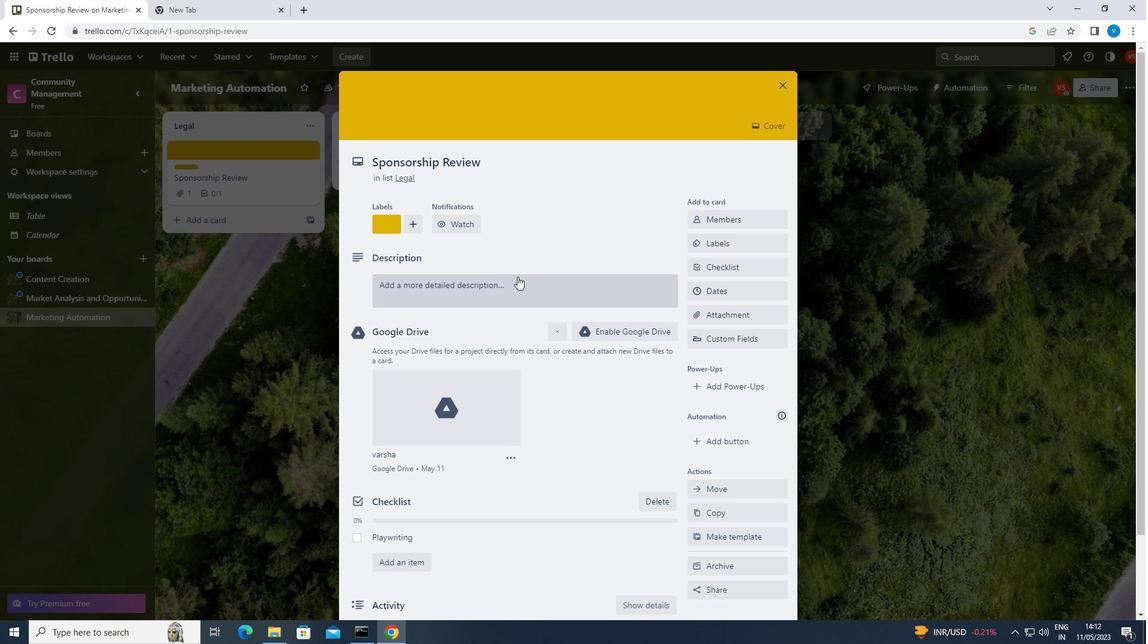 
Action: Mouse pressed left at (514, 286)
Screenshot: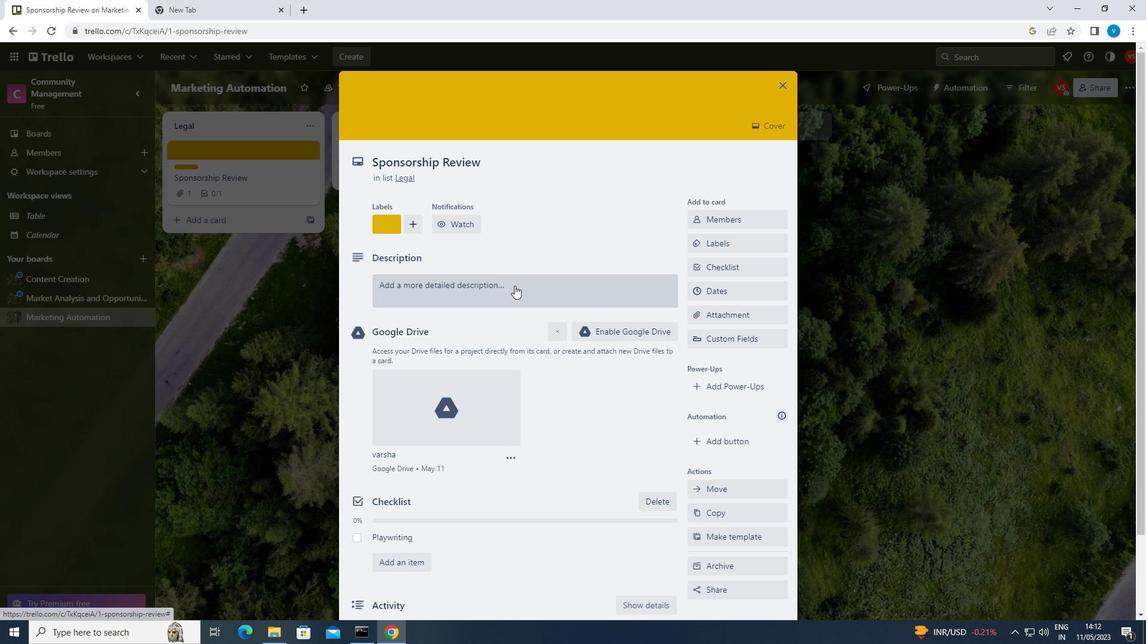 
Action: Mouse moved to (514, 286)
Screenshot: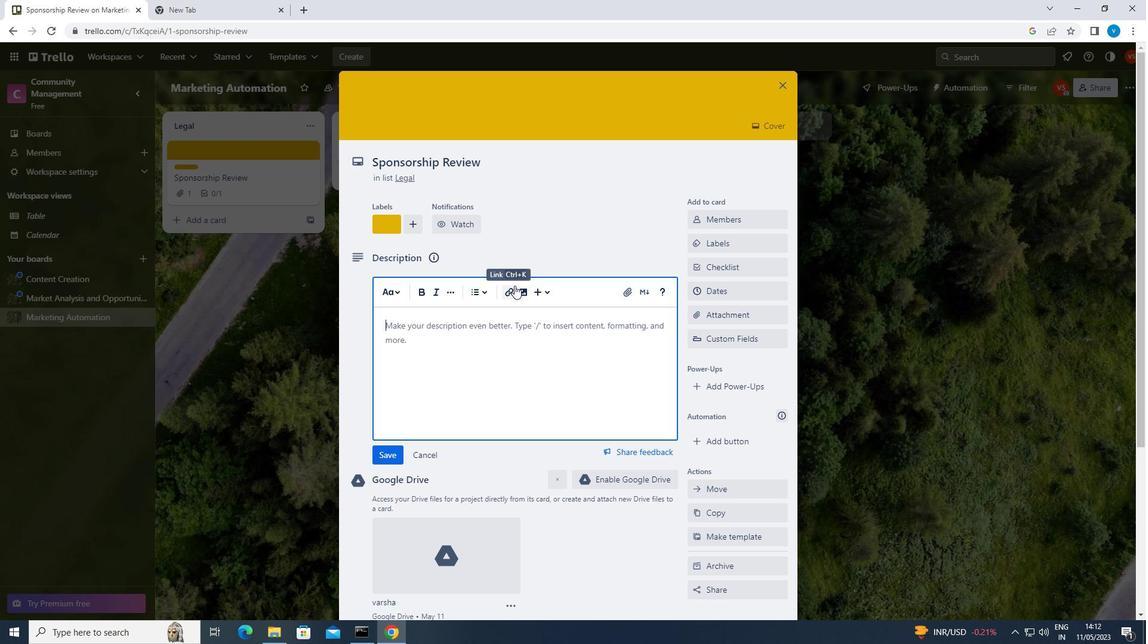 
Action: Key pressed <Key.shift>CONDUCT<Key.space>TEAM-BUILDING<Key.space>ACTIVITY
Screenshot: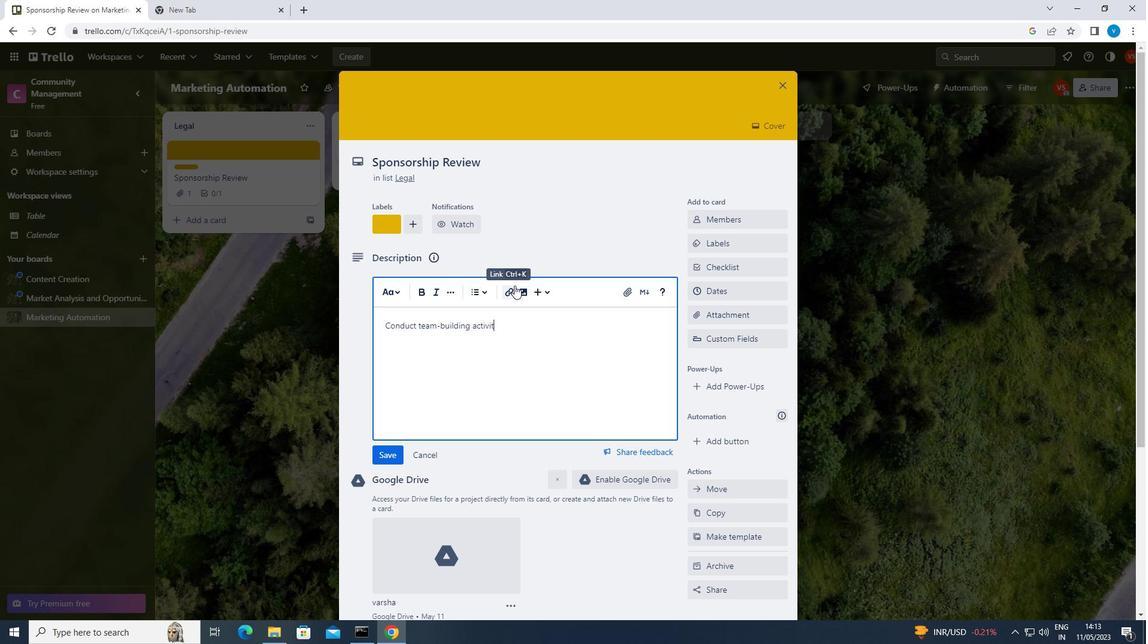 
Action: Mouse moved to (511, 354)
Screenshot: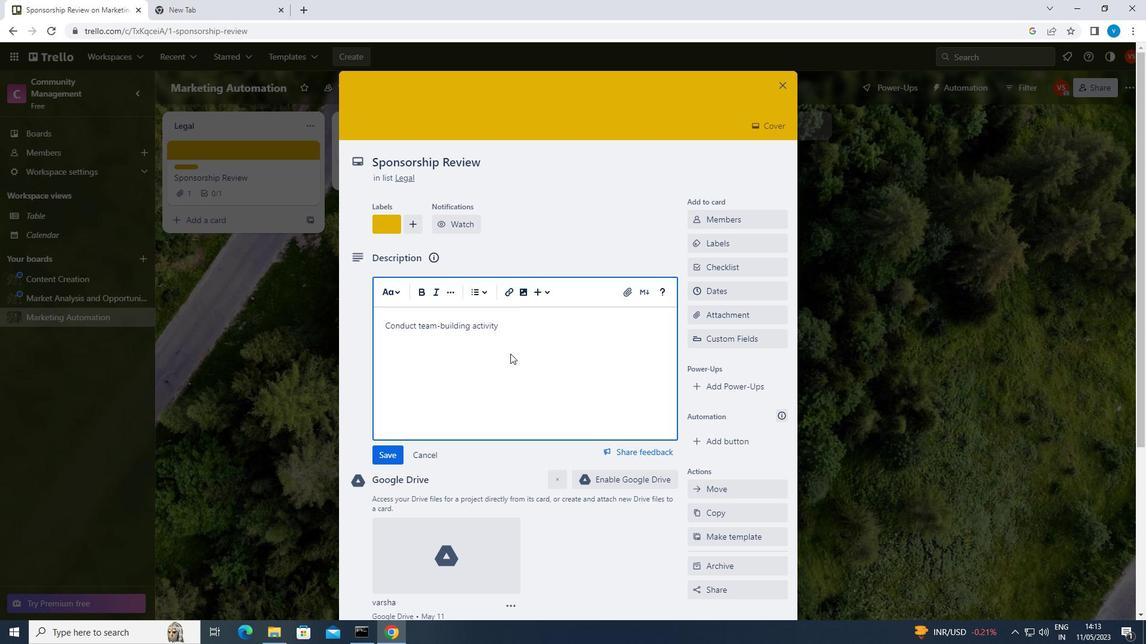 
Action: Mouse scrolled (511, 353) with delta (0, 0)
Screenshot: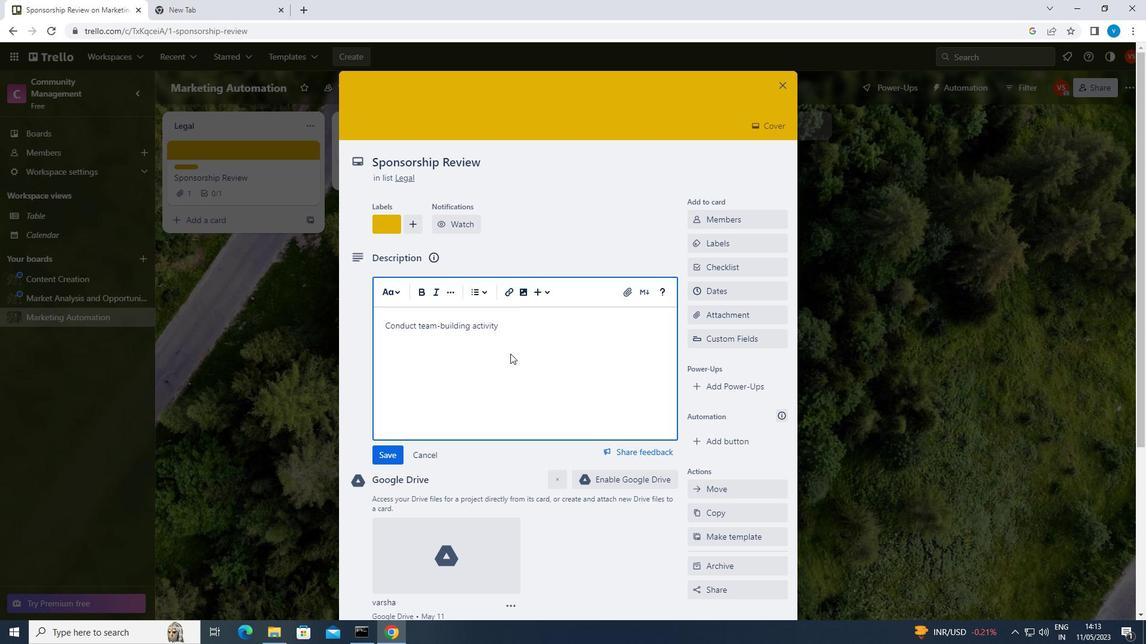 
Action: Mouse moved to (512, 354)
Screenshot: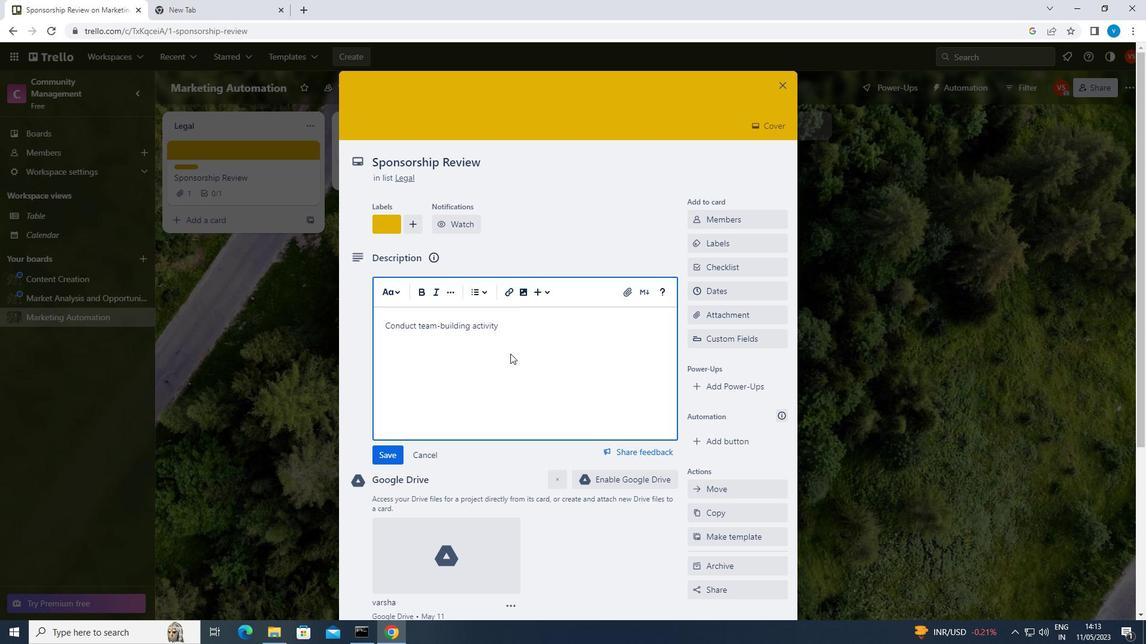
Action: Mouse scrolled (512, 353) with delta (0, 0)
Screenshot: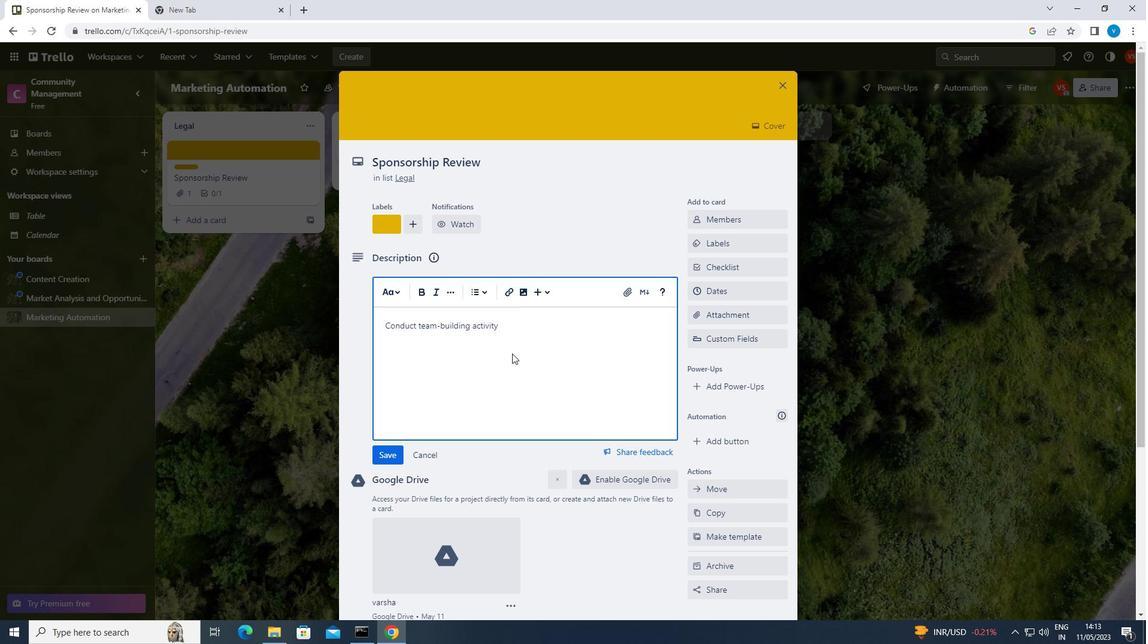 
Action: Mouse scrolled (512, 353) with delta (0, 0)
Screenshot: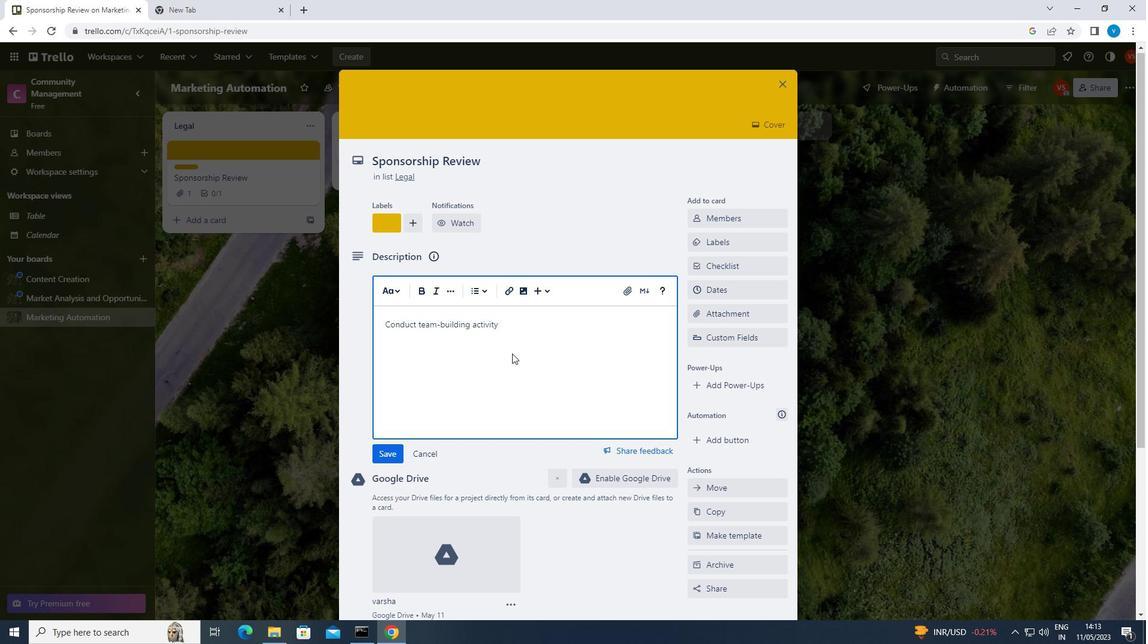 
Action: Mouse scrolled (512, 353) with delta (0, 0)
Screenshot: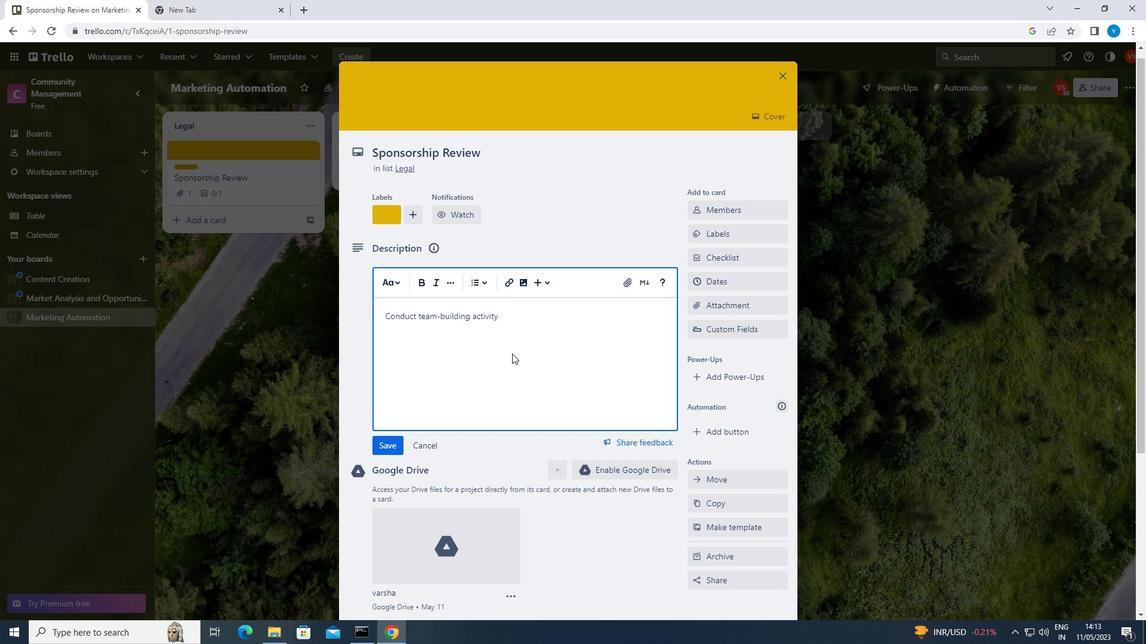 
Action: Mouse scrolled (512, 353) with delta (0, 0)
Screenshot: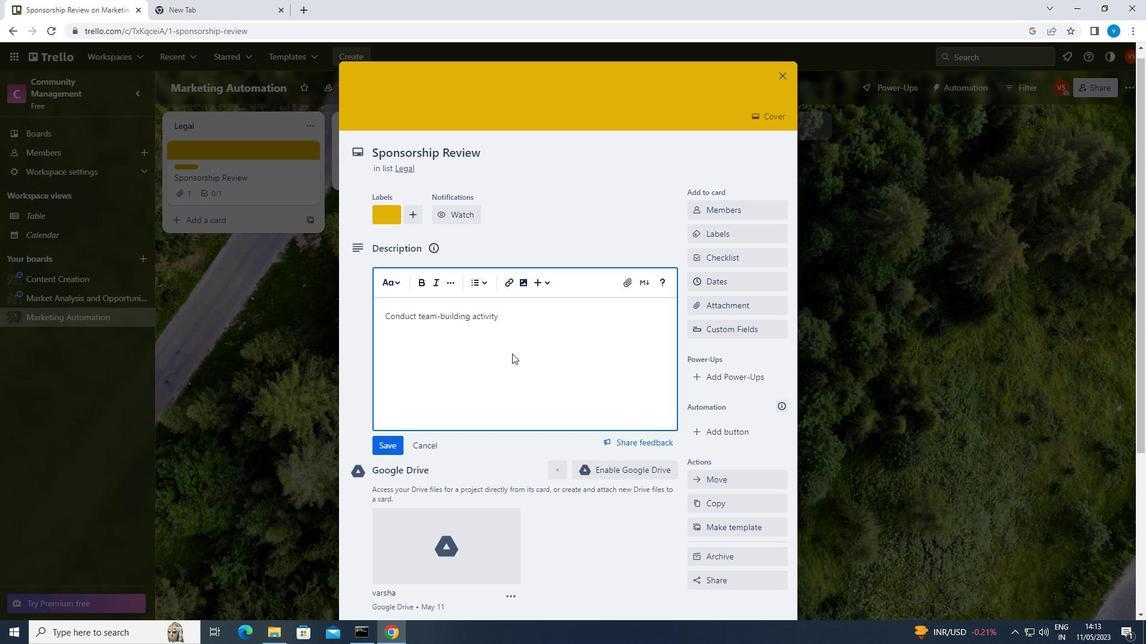 
Action: Mouse moved to (459, 542)
Screenshot: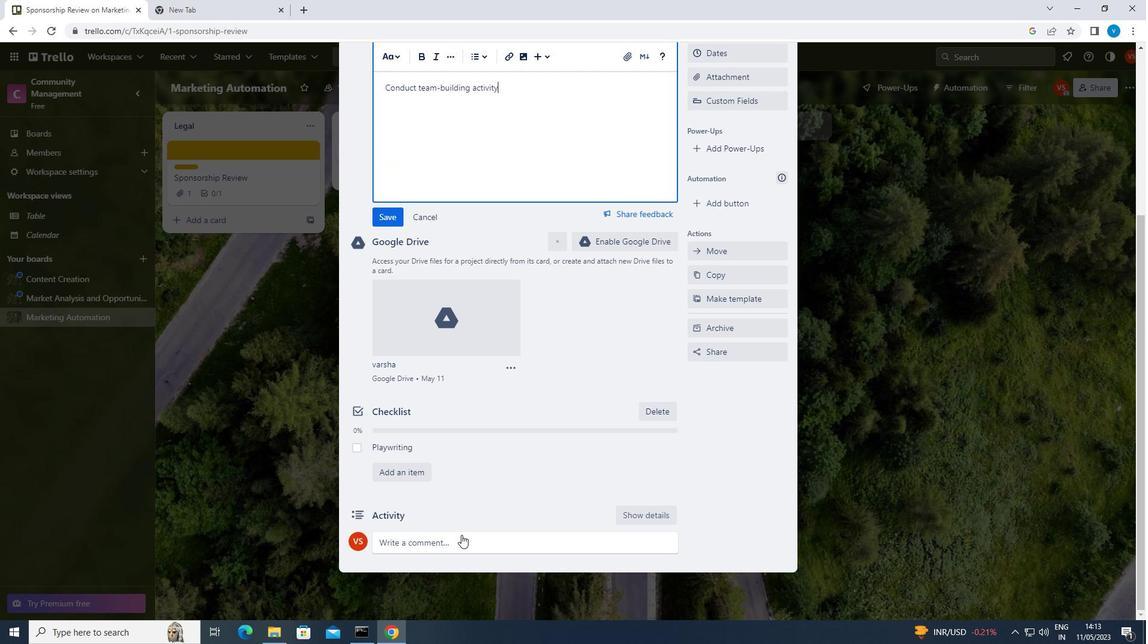 
Action: Mouse pressed left at (459, 542)
Screenshot: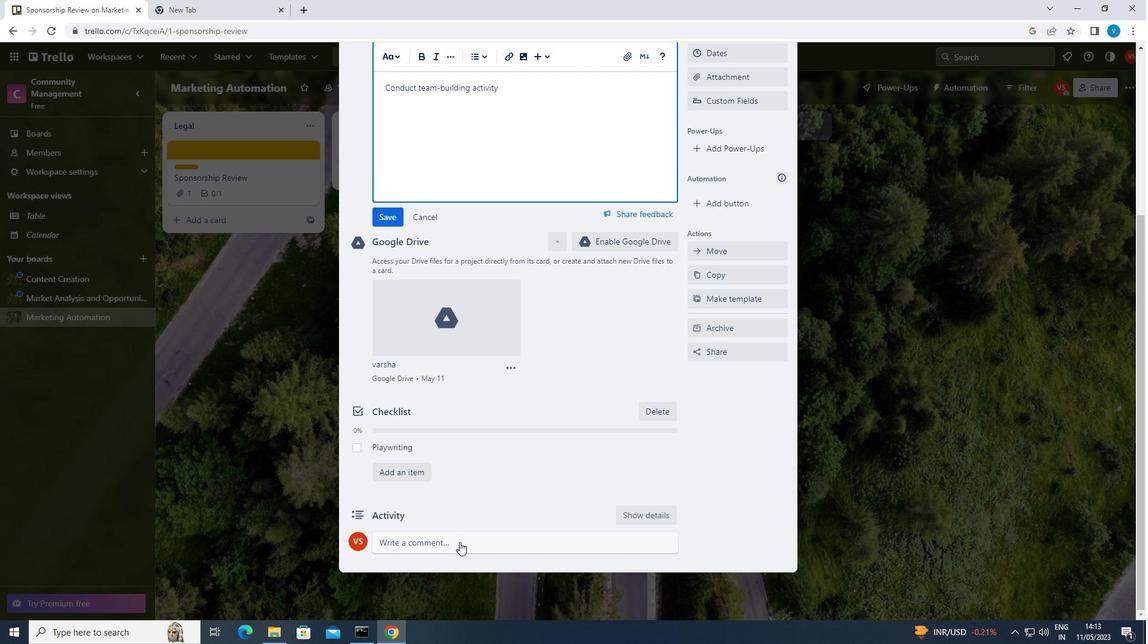 
Action: Mouse moved to (438, 525)
Screenshot: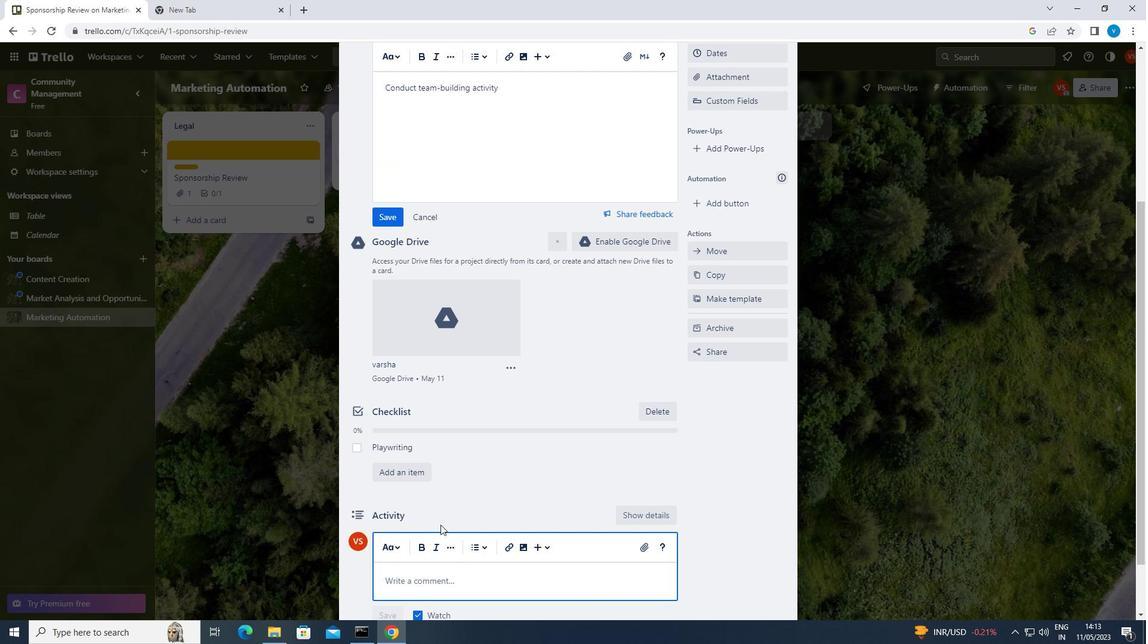 
Action: Key pressed <Key.shift>LET<Key.space>US<Key.space>APPROACH<Key.space>THIS<Key.space>TASK<Key.space>WITH<Key.space>A<Key.space>SENSE<Key.space>OF<Key.space>CREATIVITY<Key.space>AND<Key.space>INNOVATION,<Key.space>LOOKING<Key.space>FOR<Key.space>NEW<Key.space>AND<Key.space>UNIQUE<Key.space>SOLUTIONS<Key.space>TO<Key.space>THE<Key.space>CHALLENGES<Key.space>IT<Key.space>PRESENTS.
Screenshot: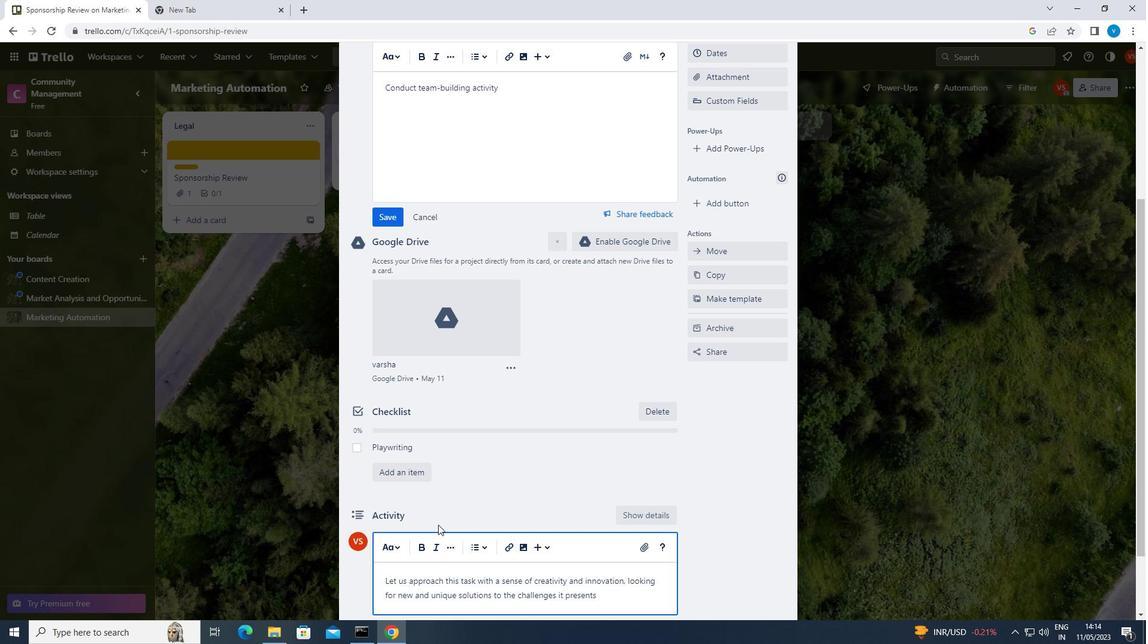 
Action: Mouse moved to (710, 52)
Screenshot: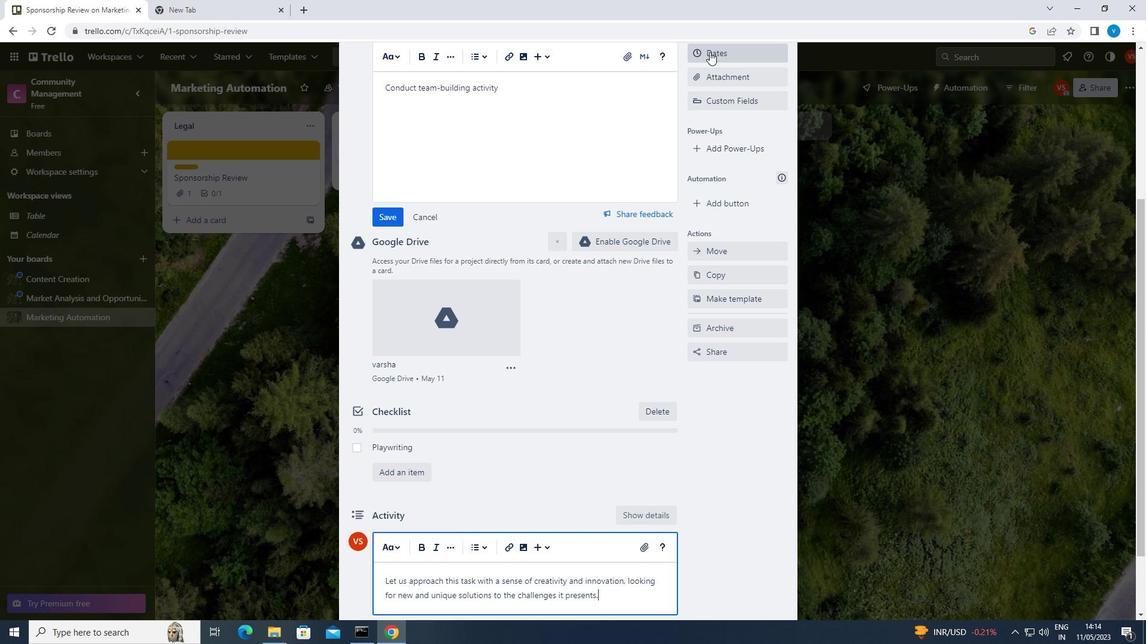 
Action: Mouse pressed left at (710, 52)
Screenshot: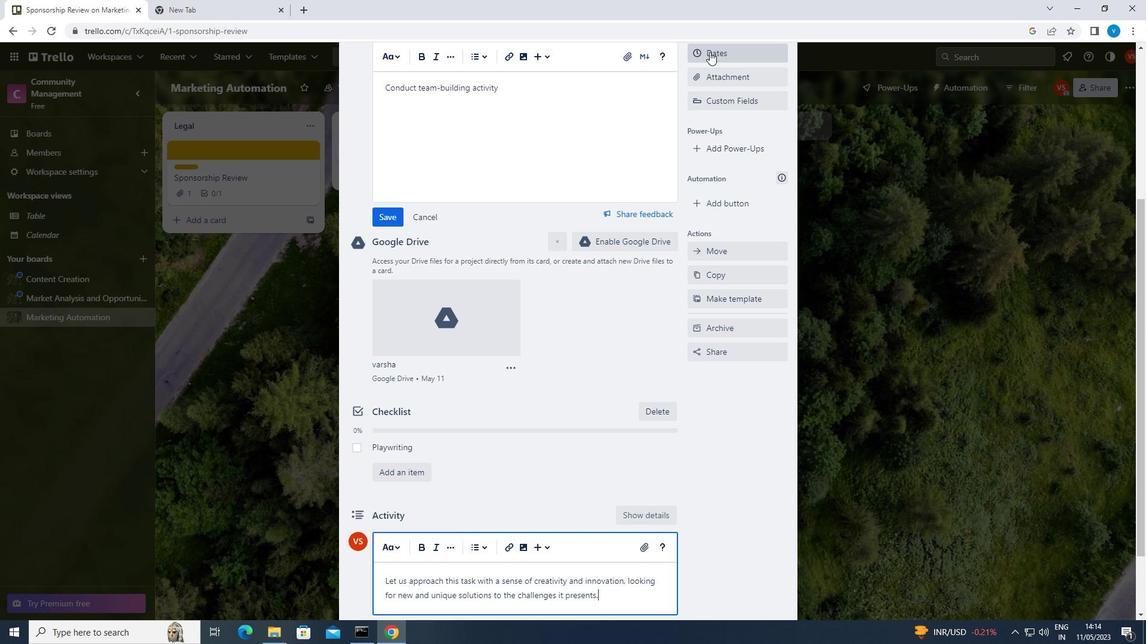 
Action: Mouse moved to (699, 303)
Screenshot: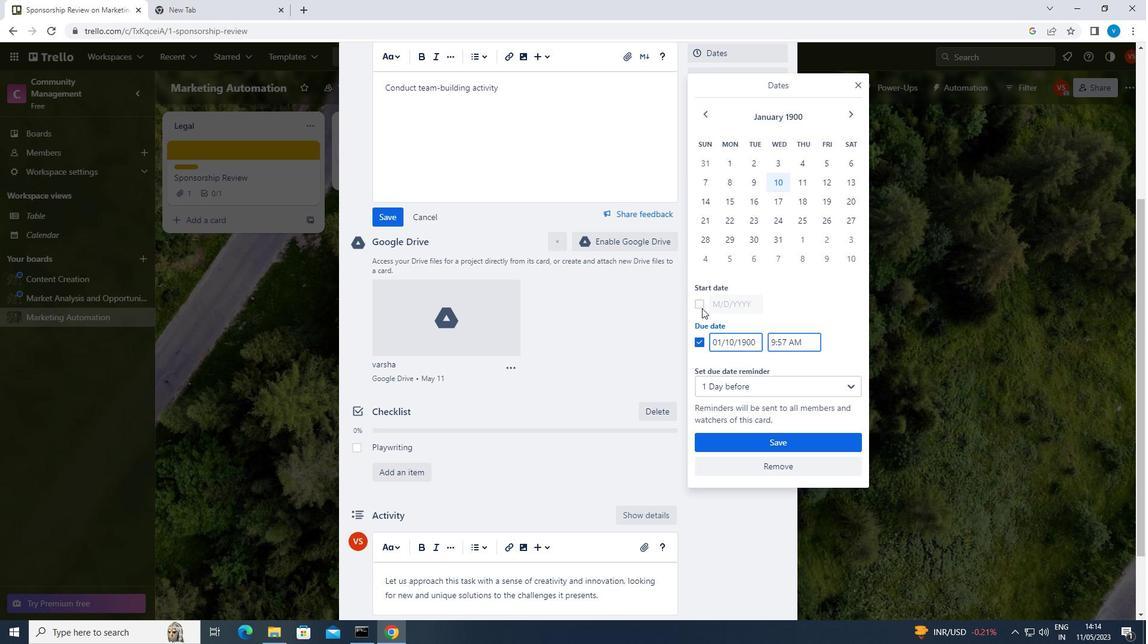 
Action: Mouse pressed left at (699, 303)
Screenshot: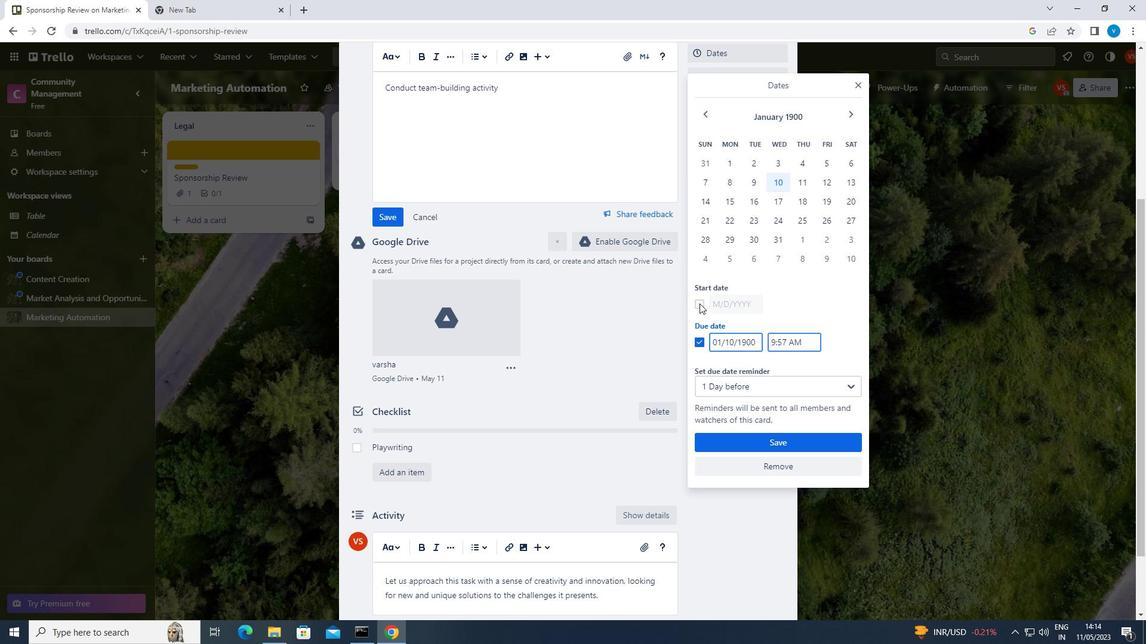 
Action: Mouse moved to (732, 303)
Screenshot: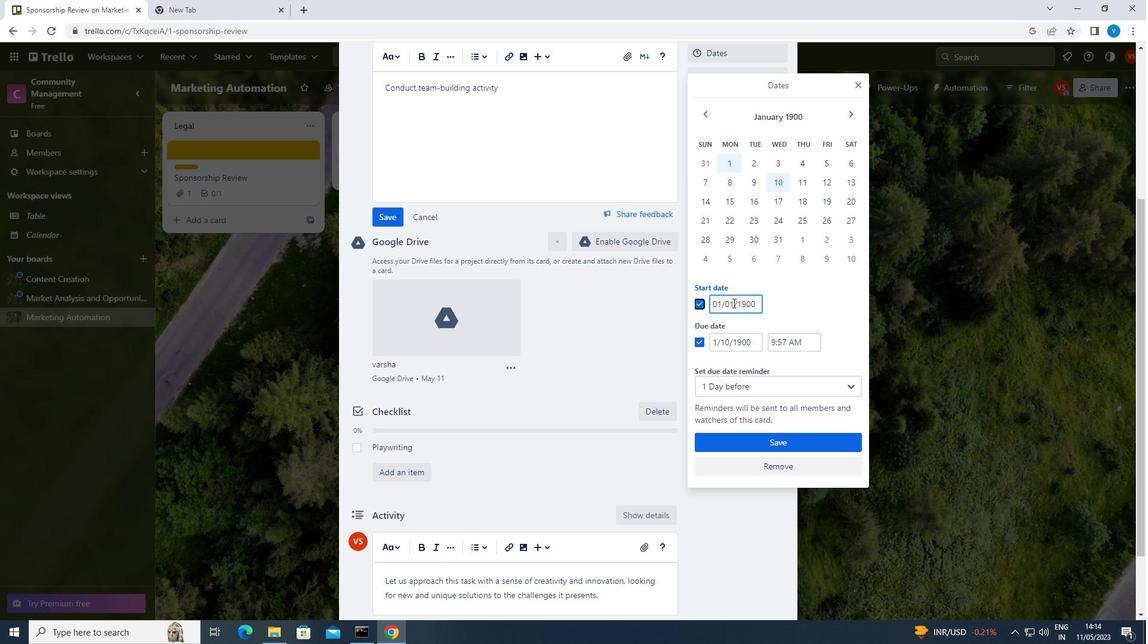 
Action: Mouse pressed left at (732, 303)
Screenshot: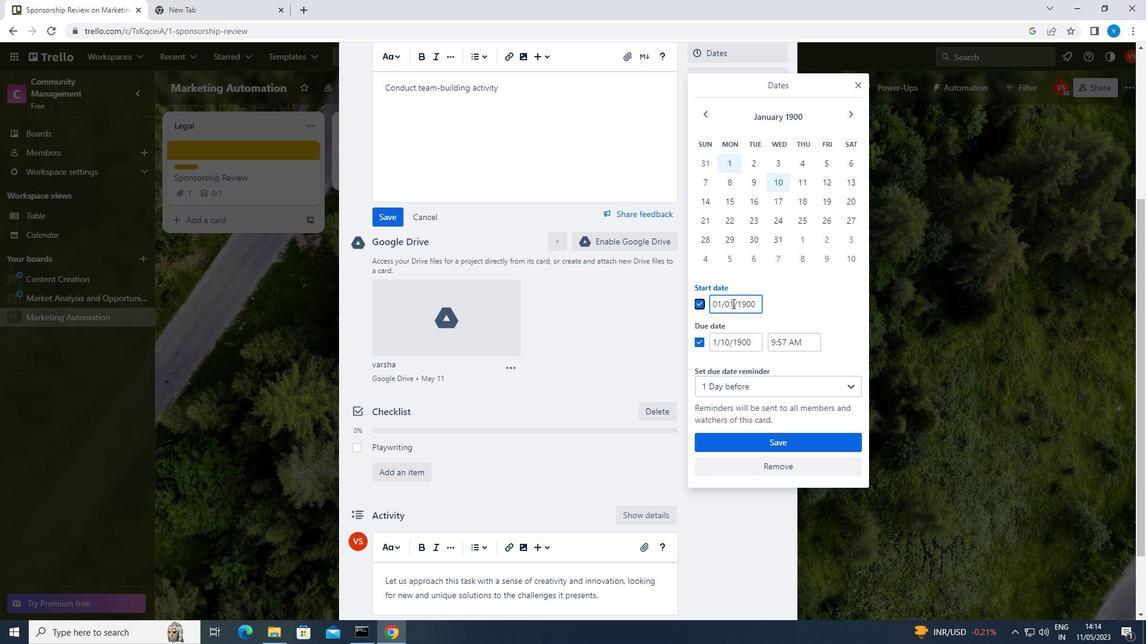 
Action: Mouse moved to (669, 259)
Screenshot: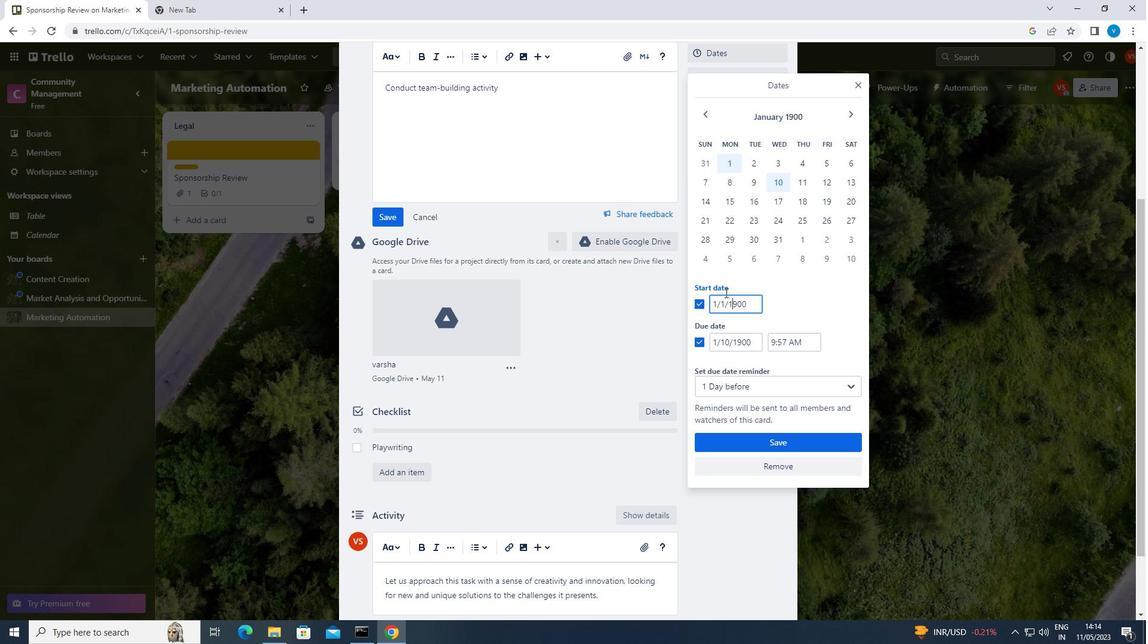 
Action: Key pressed <Key.backspace>2<Key.backspace>
Screenshot: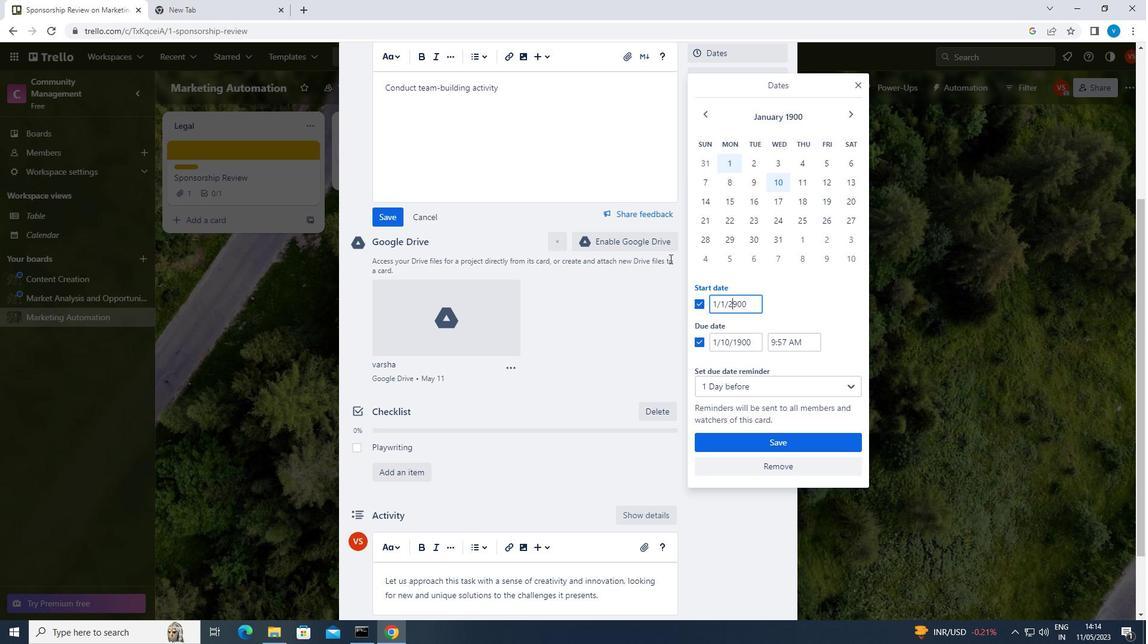 
Action: Mouse moved to (723, 299)
Screenshot: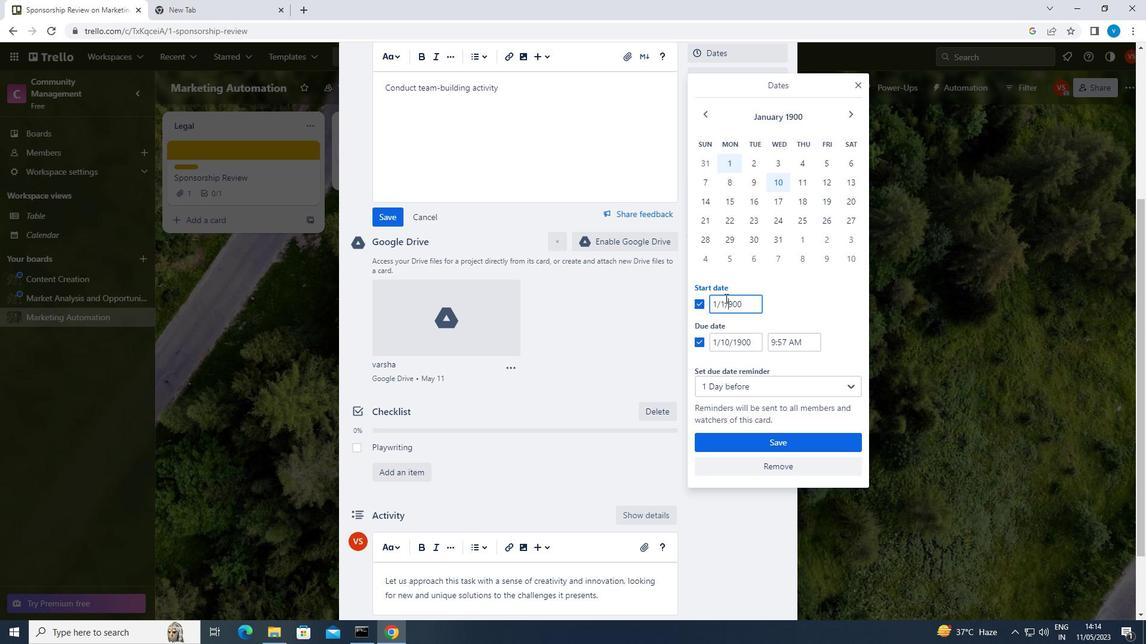 
Action: Mouse pressed left at (723, 299)
Screenshot: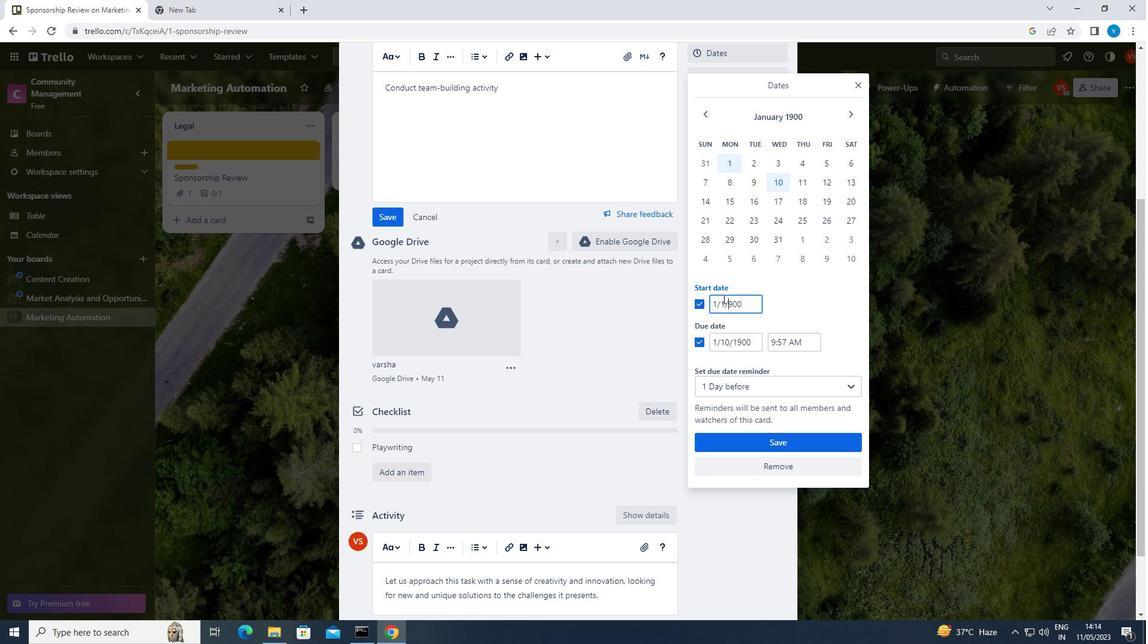 
Action: Mouse moved to (701, 247)
Screenshot: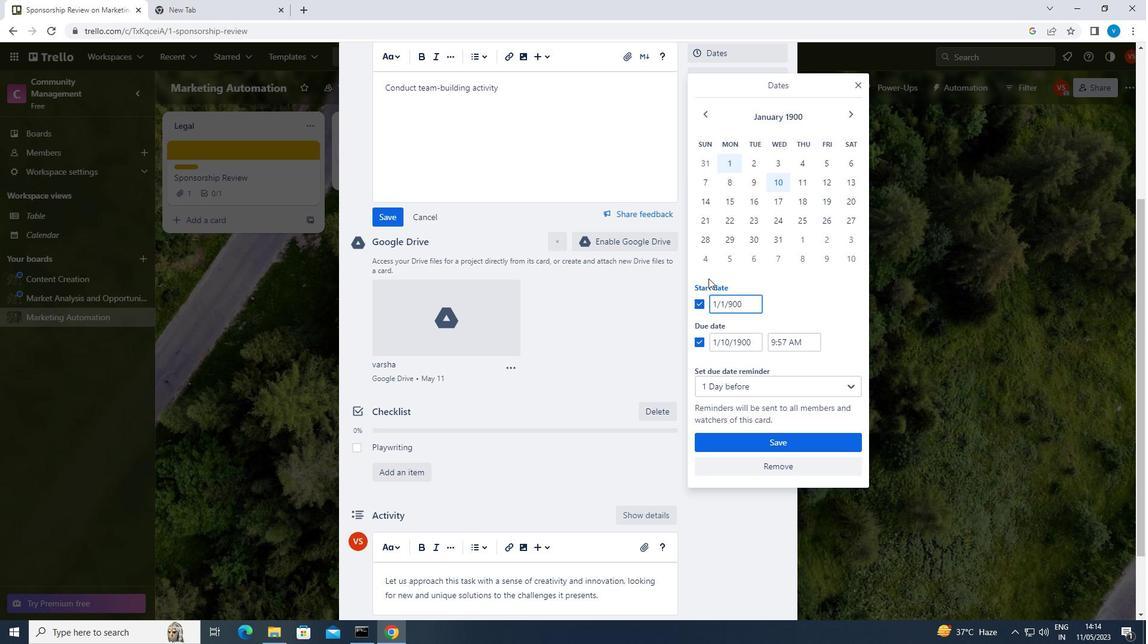 
Action: Key pressed 2<Key.backspace><Key.backspace>02
Screenshot: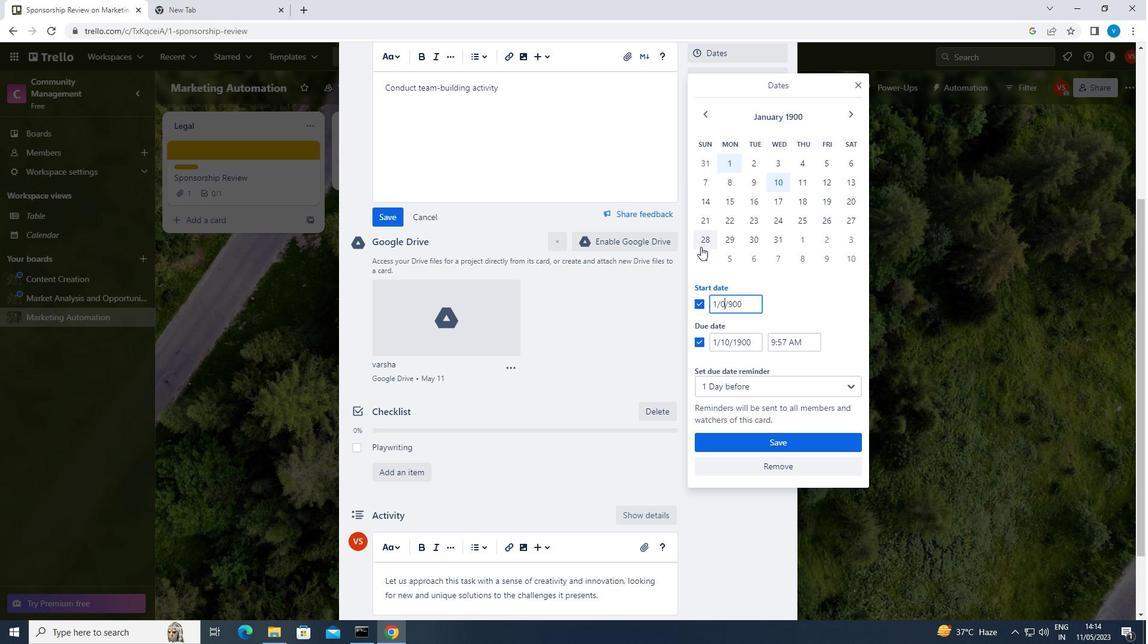 
Action: Mouse moved to (752, 340)
Screenshot: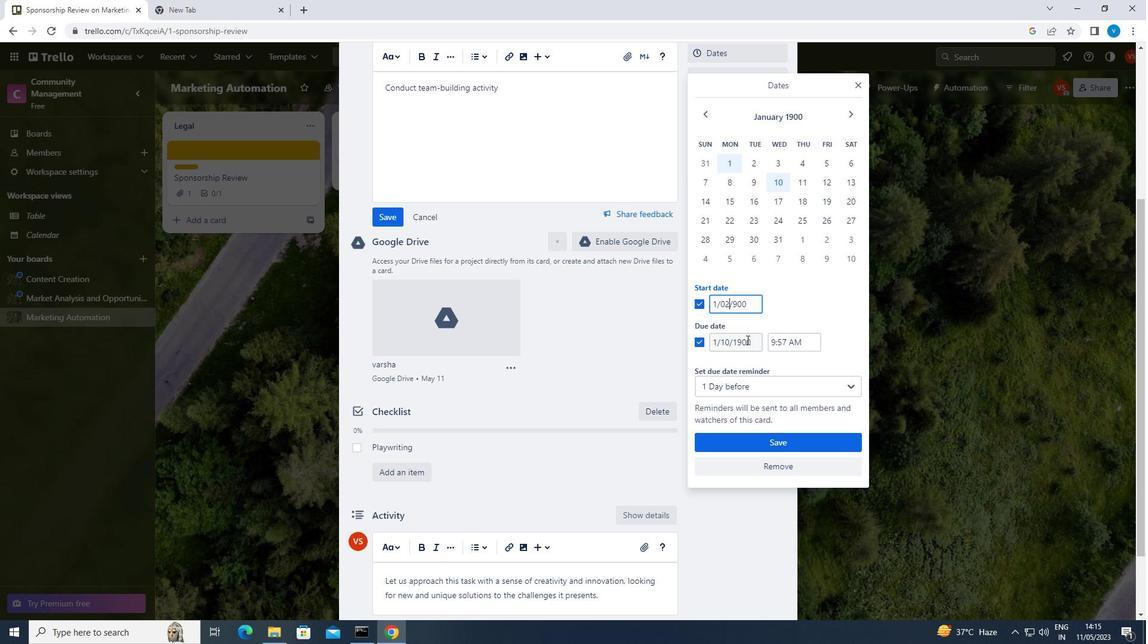 
Action: Mouse pressed left at (752, 340)
Screenshot: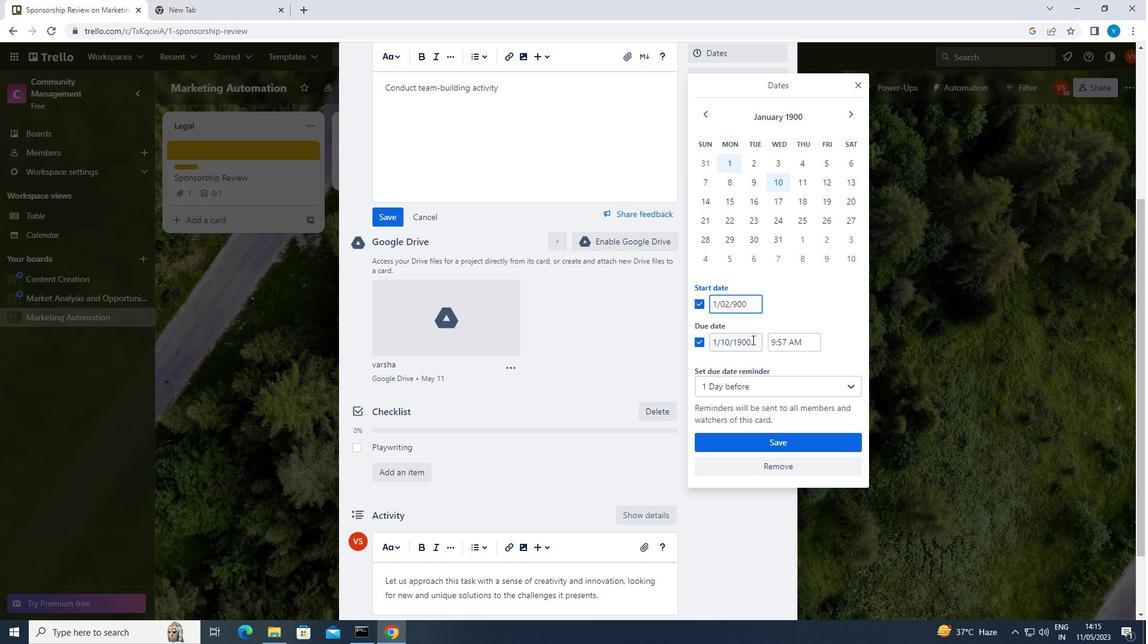 
Action: Mouse moved to (699, 231)
Screenshot: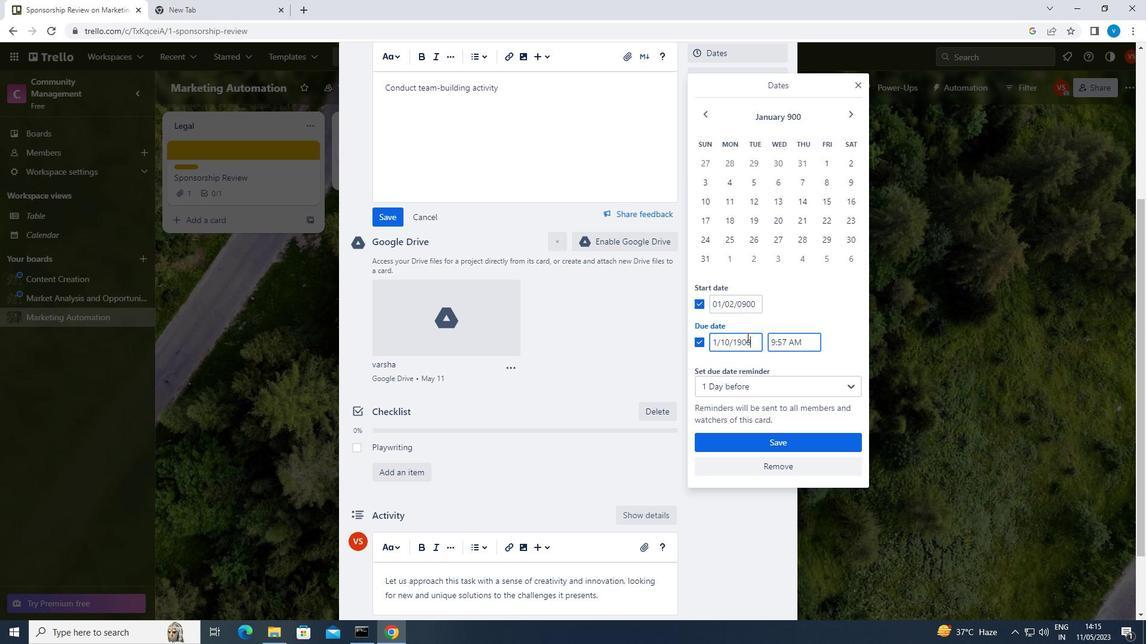 
Action: Key pressed <Key.backspace><Key.backspace><Key.backspace><Key.backspace><Key.backspace><Key.backspace><Key.backspace><Key.backspace><Key.backspace><Key.backspace><Key.backspace><Key.backspace><Key.backspace><Key.backspace><Key.backspace>01/09/1900
Screenshot: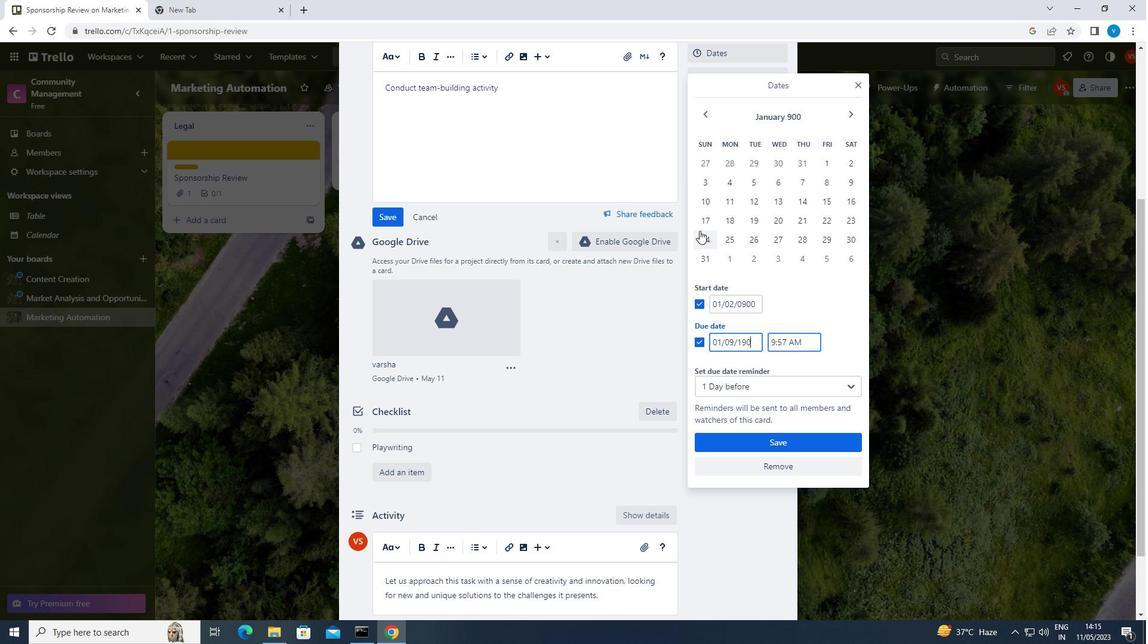 
Action: Mouse moved to (776, 446)
Screenshot: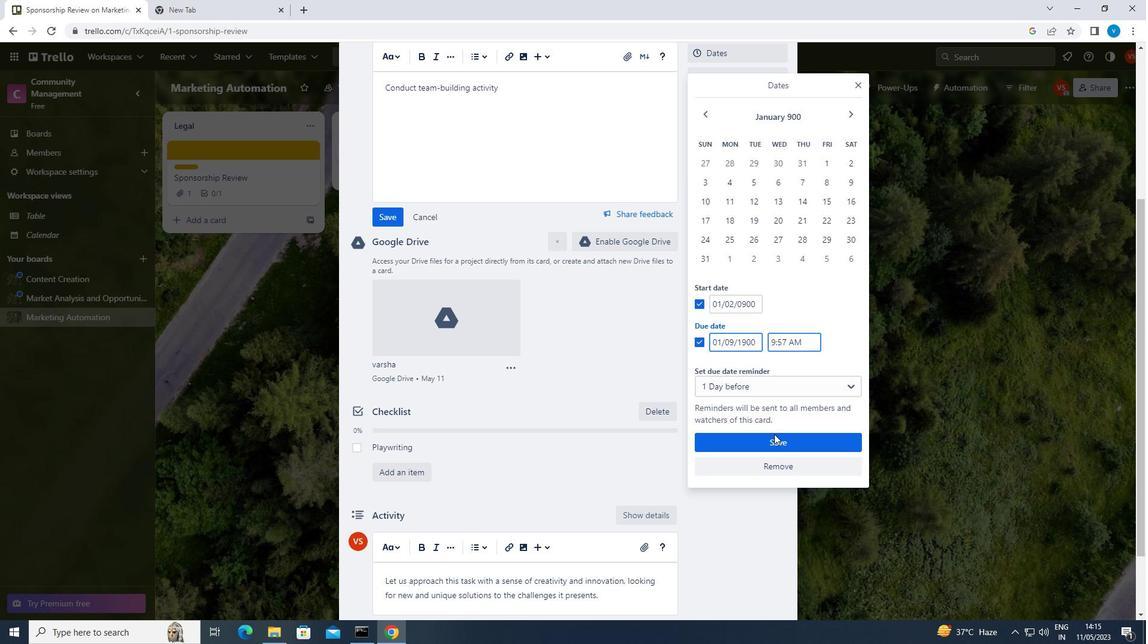 
Action: Mouse pressed left at (776, 446)
Screenshot: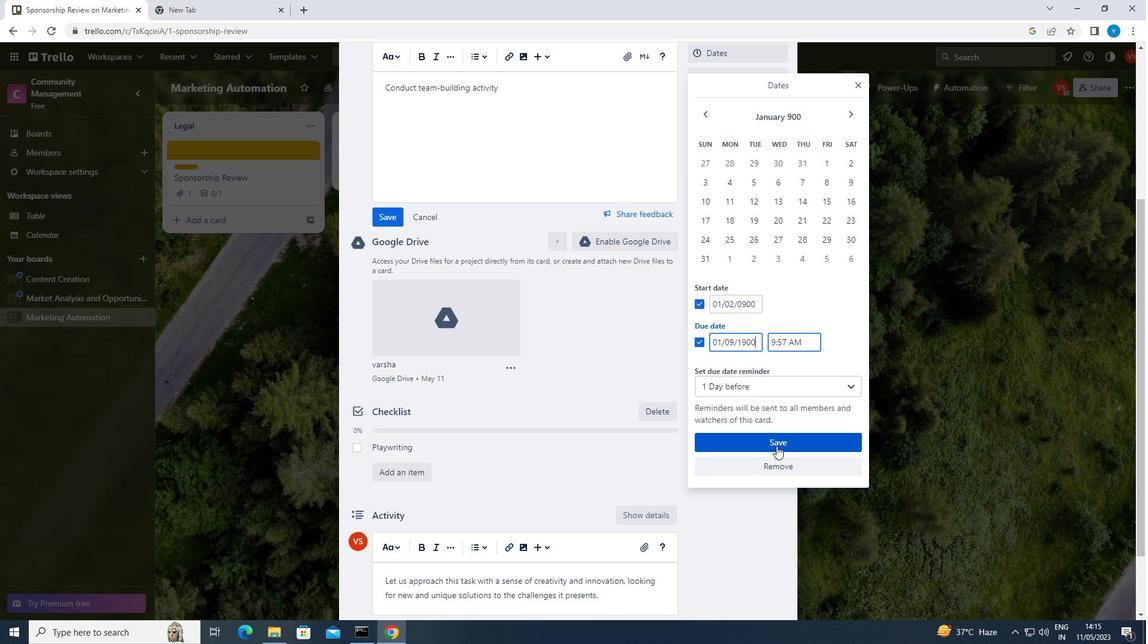 
Action: Mouse moved to (637, 384)
Screenshot: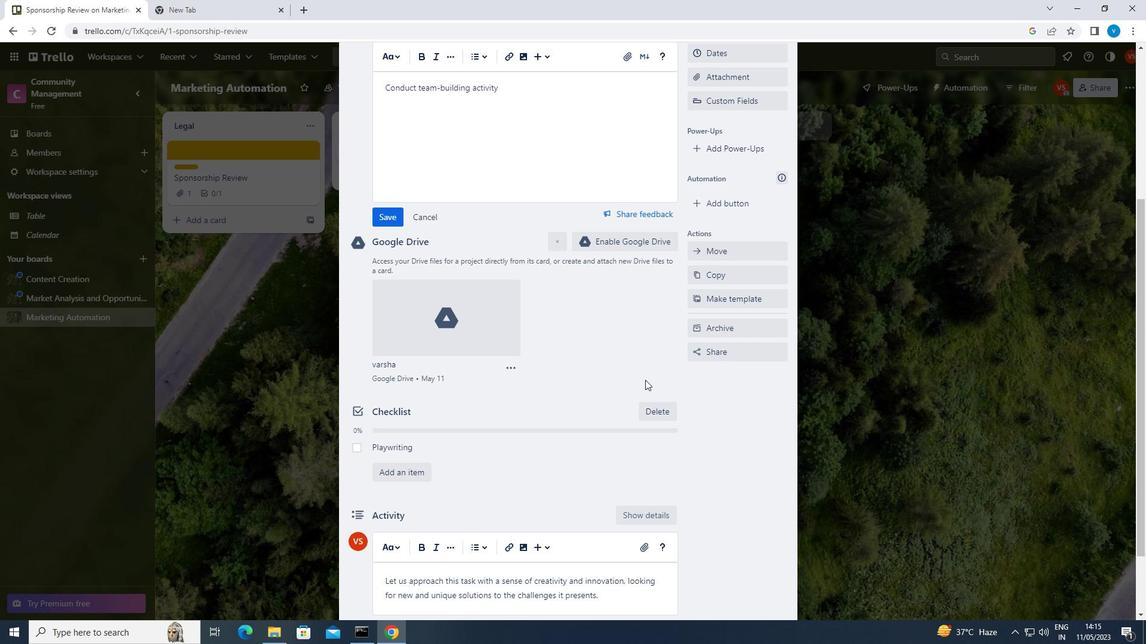 
Action: Mouse scrolled (637, 383) with delta (0, 0)
Screenshot: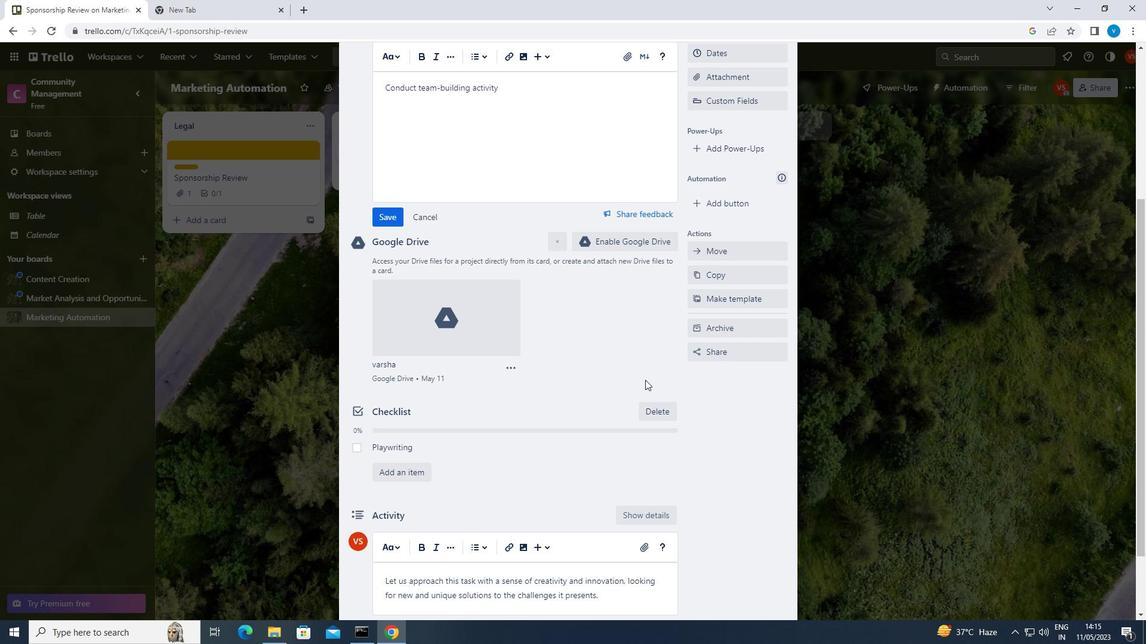 
Action: Mouse moved to (629, 397)
Screenshot: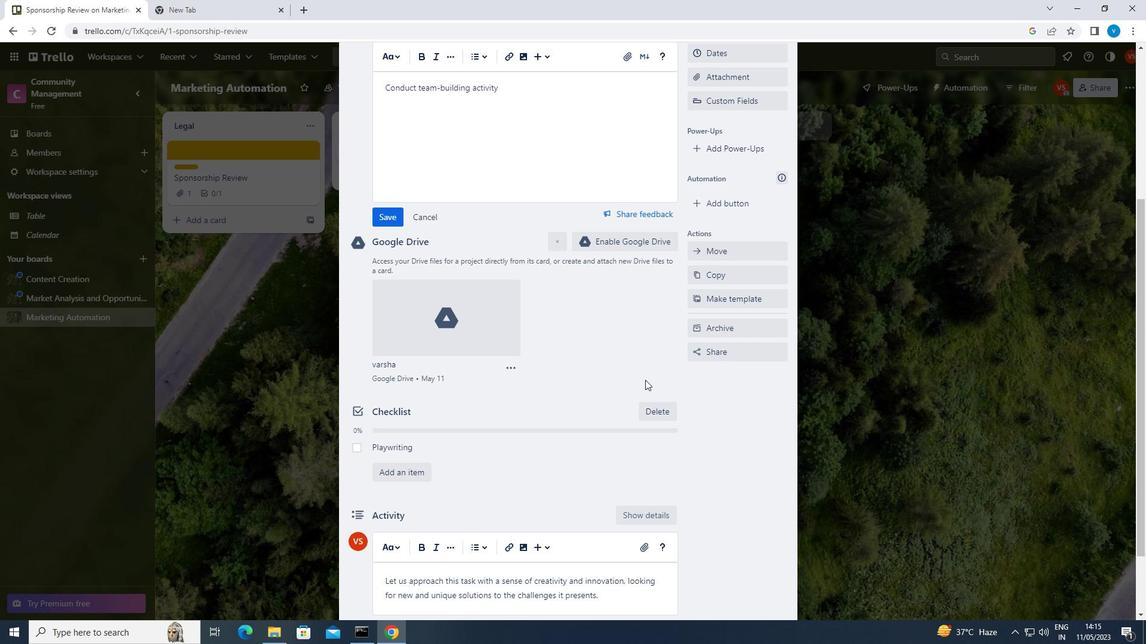 
Action: Mouse scrolled (629, 397) with delta (0, 0)
Screenshot: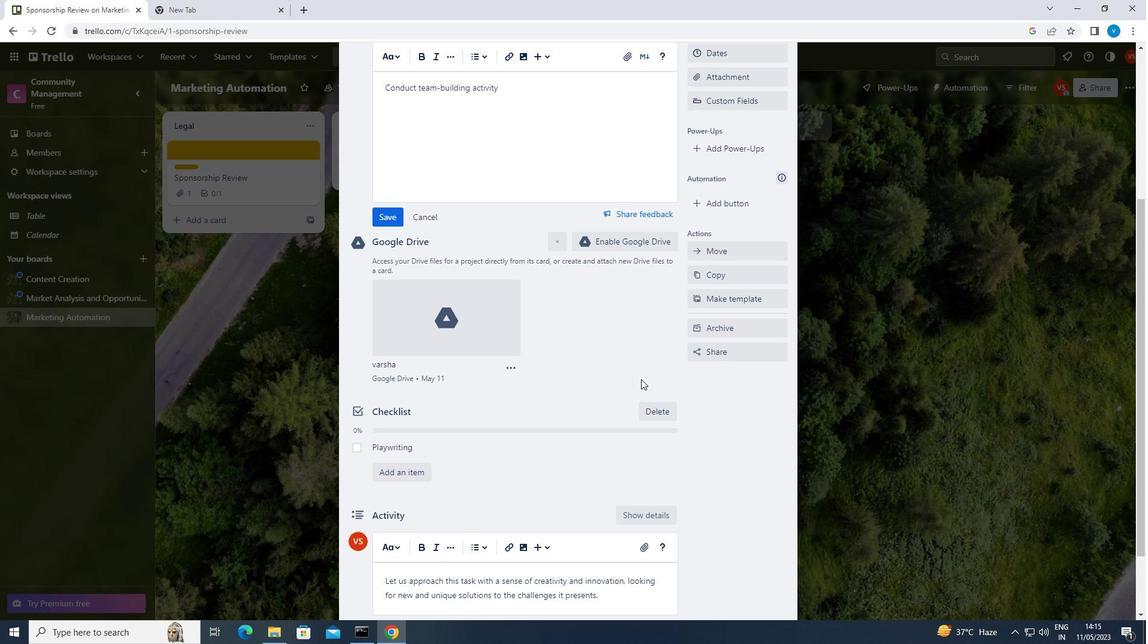 
Action: Mouse moved to (619, 415)
Screenshot: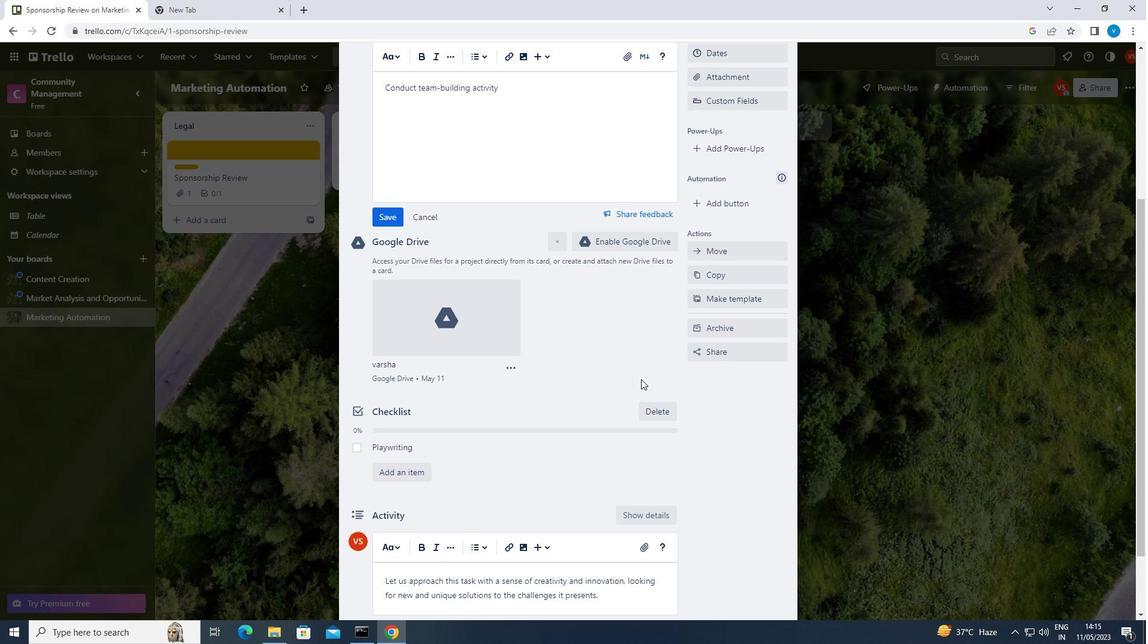 
Action: Mouse scrolled (619, 414) with delta (0, 0)
Screenshot: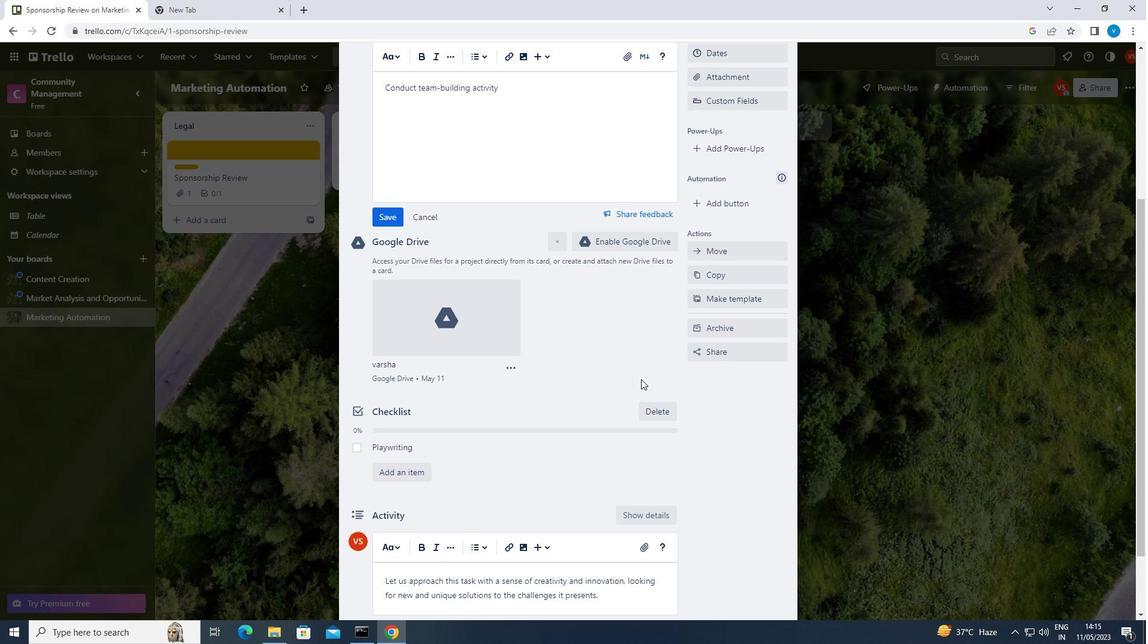 
Action: Mouse moved to (612, 419)
Screenshot: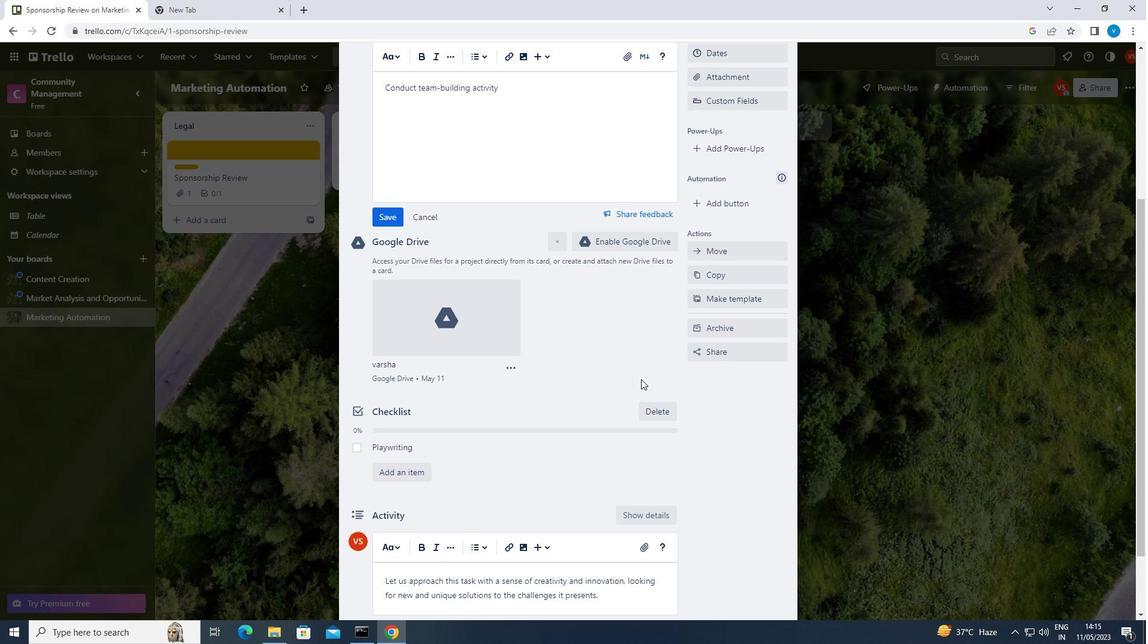 
Action: Mouse scrolled (612, 418) with delta (0, 0)
Screenshot: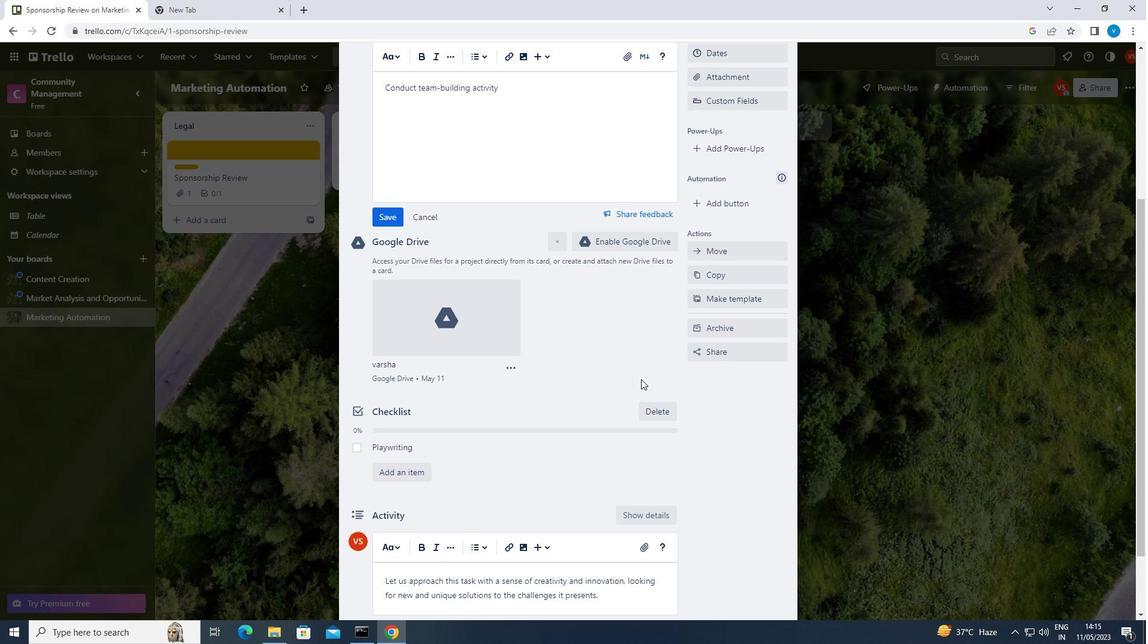 
Action: Mouse moved to (611, 419)
Screenshot: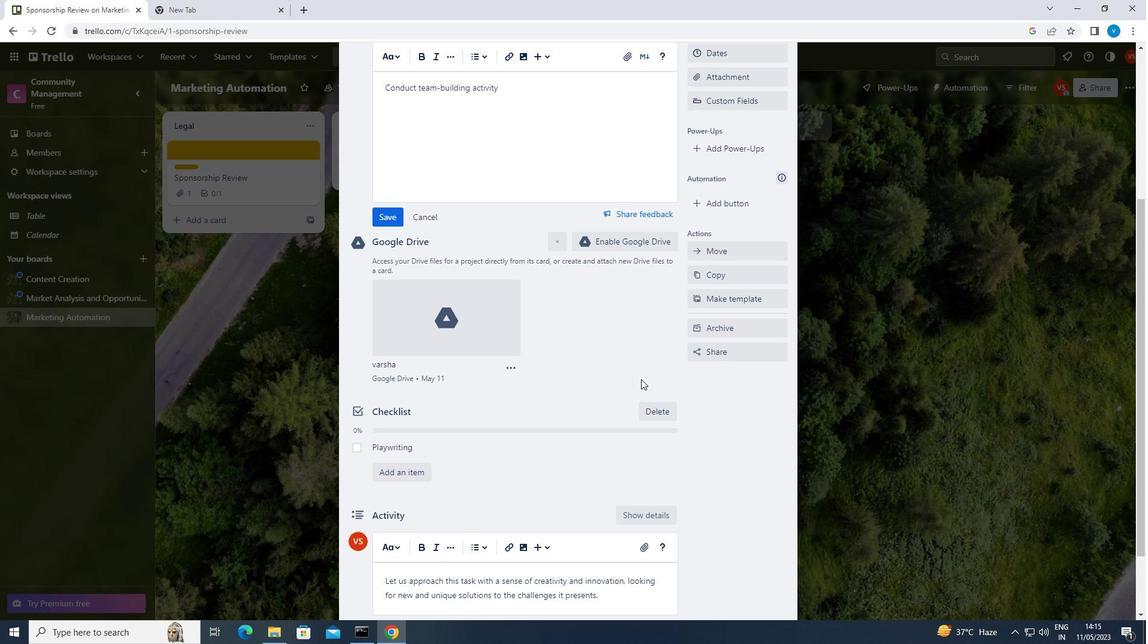 
Action: Mouse scrolled (611, 419) with delta (0, 0)
Screenshot: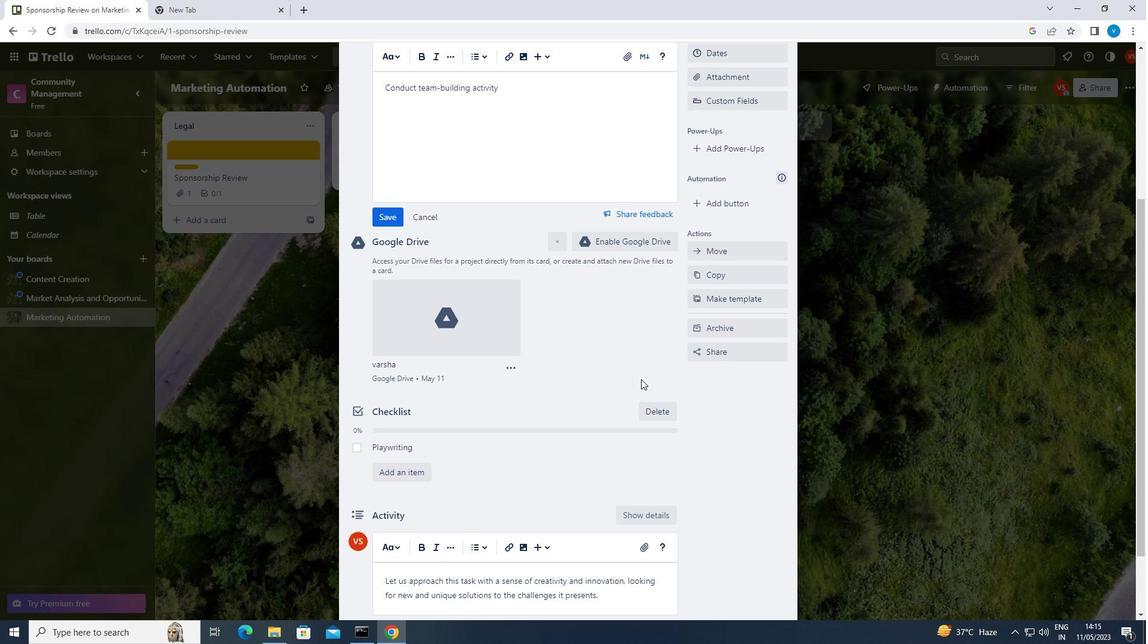 
Action: Mouse moved to (607, 420)
Screenshot: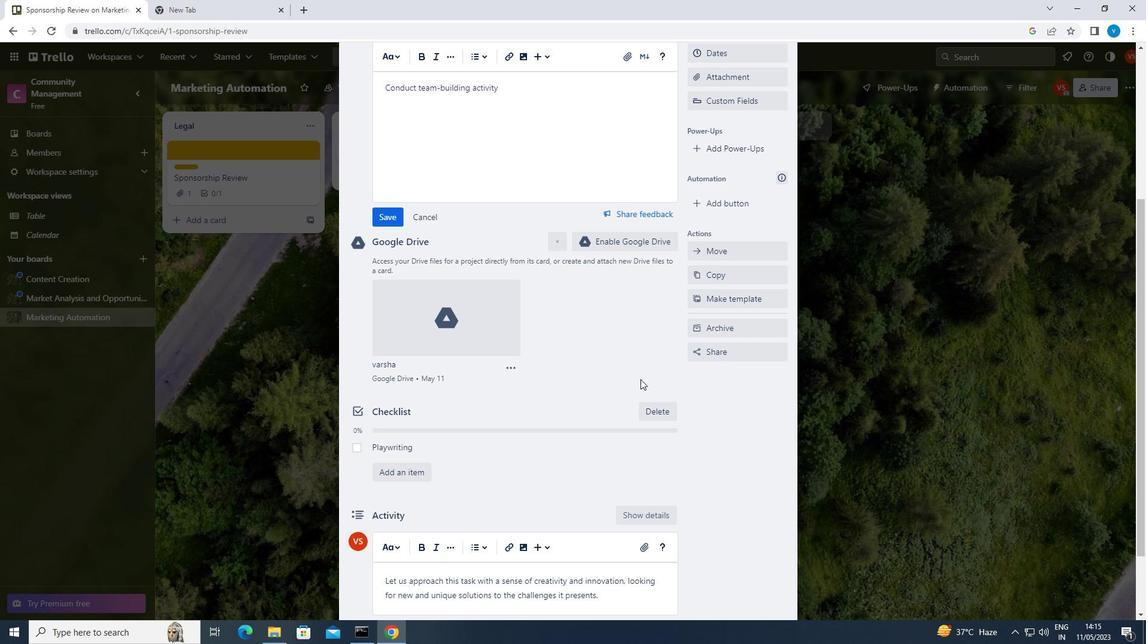 
Action: Mouse scrolled (607, 420) with delta (0, 0)
Screenshot: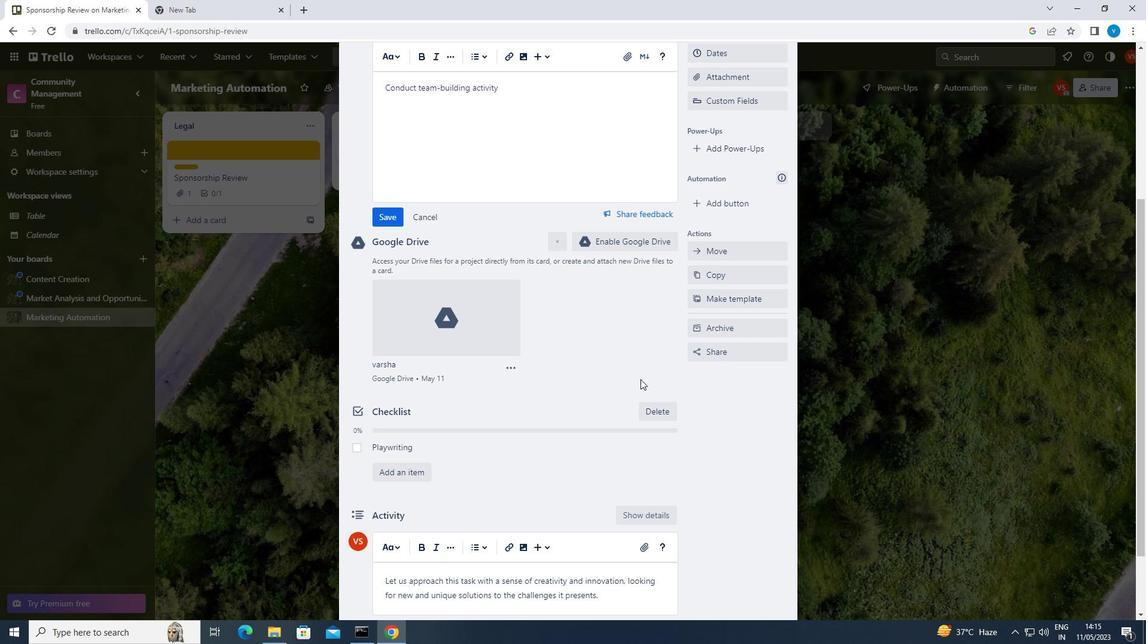 
Action: Mouse moved to (387, 545)
Screenshot: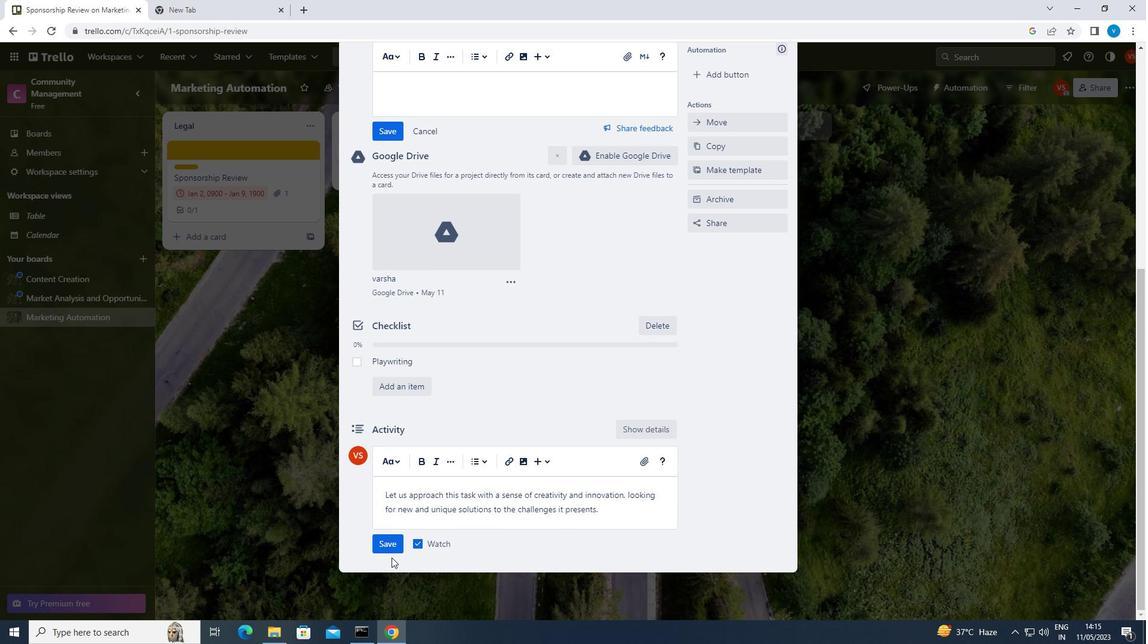
Action: Mouse pressed left at (387, 545)
Screenshot: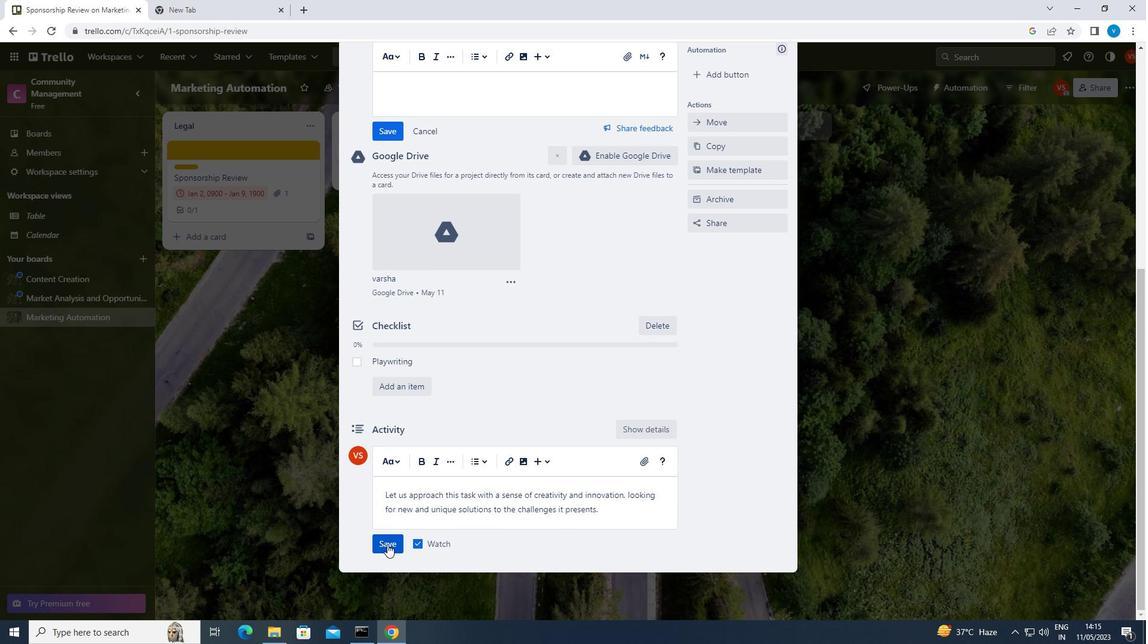 
Action: Mouse moved to (362, 526)
Screenshot: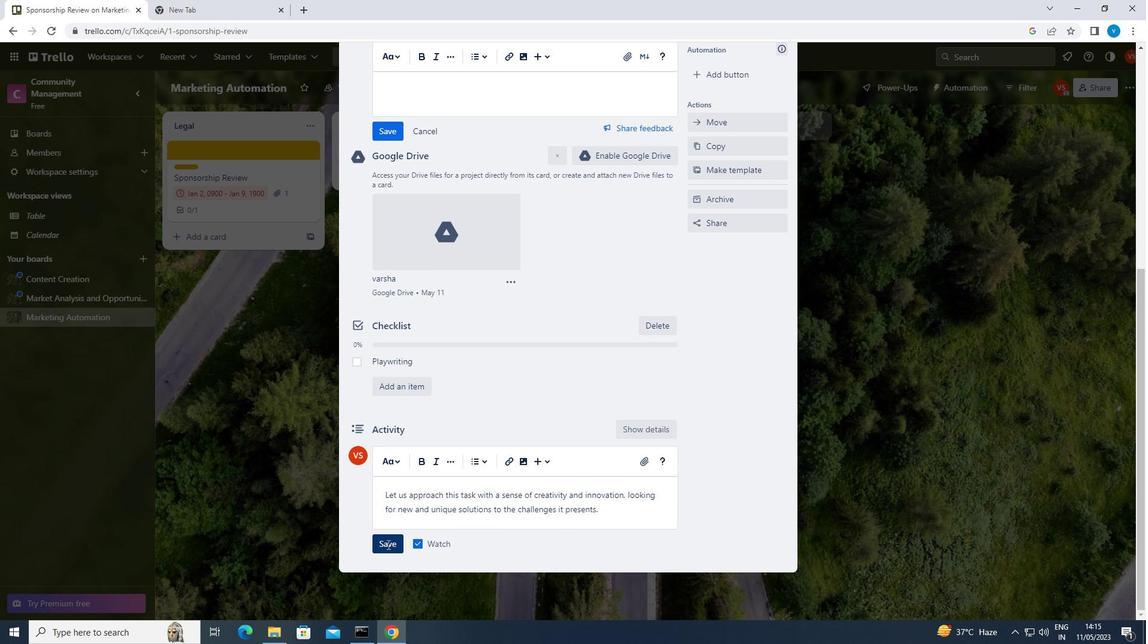 
